Task: Create a new event for a project debrief meeting on the 9th at 11 AM to 11:30 AM.
Action: Mouse moved to (60, 90)
Screenshot: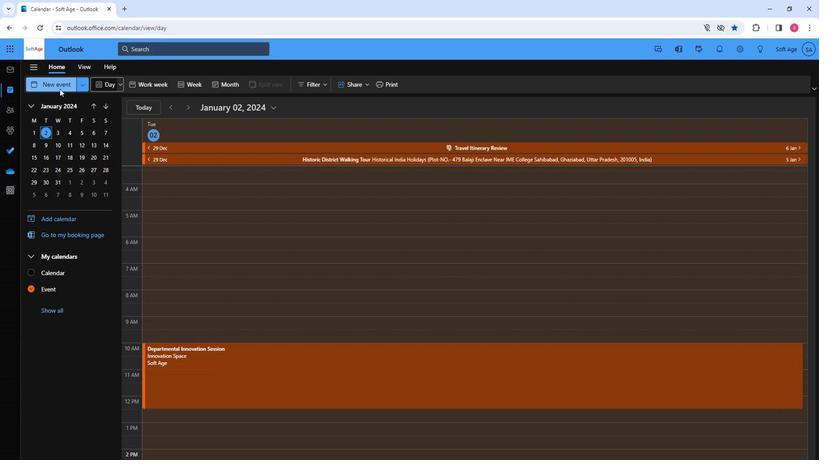 
Action: Mouse pressed left at (60, 90)
Screenshot: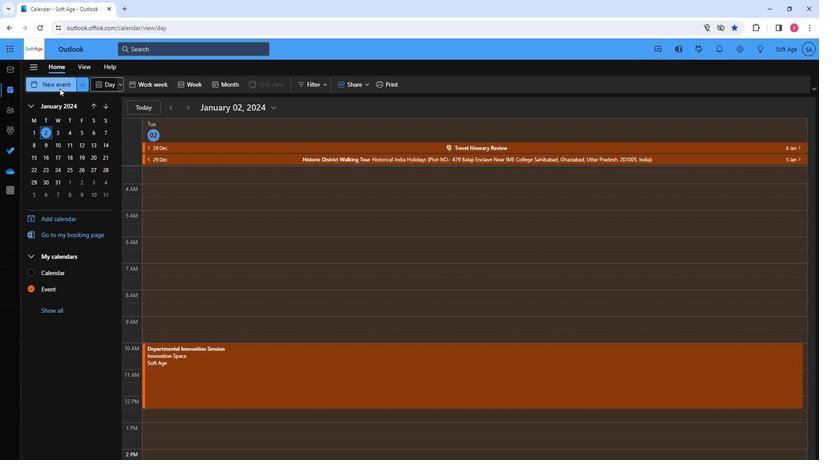 
Action: Mouse moved to (205, 135)
Screenshot: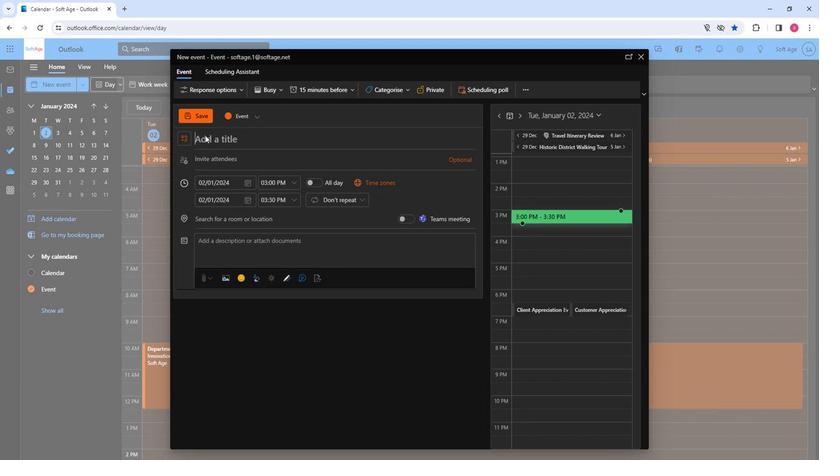 
Action: Mouse pressed left at (205, 135)
Screenshot: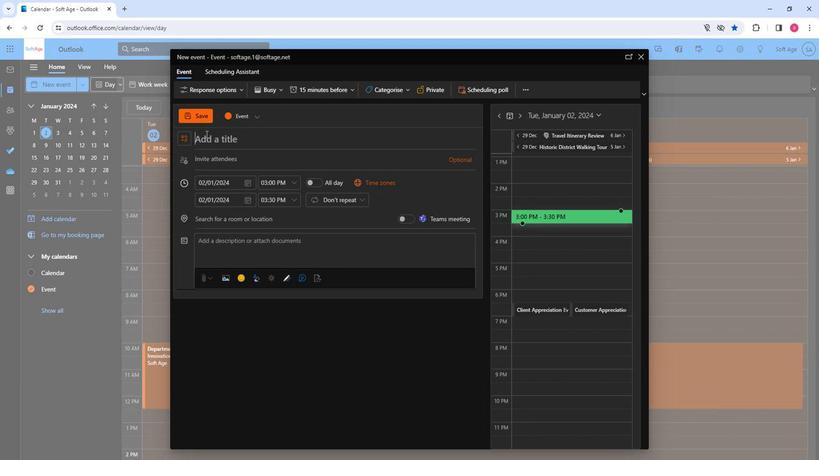 
Action: Mouse moved to (205, 137)
Screenshot: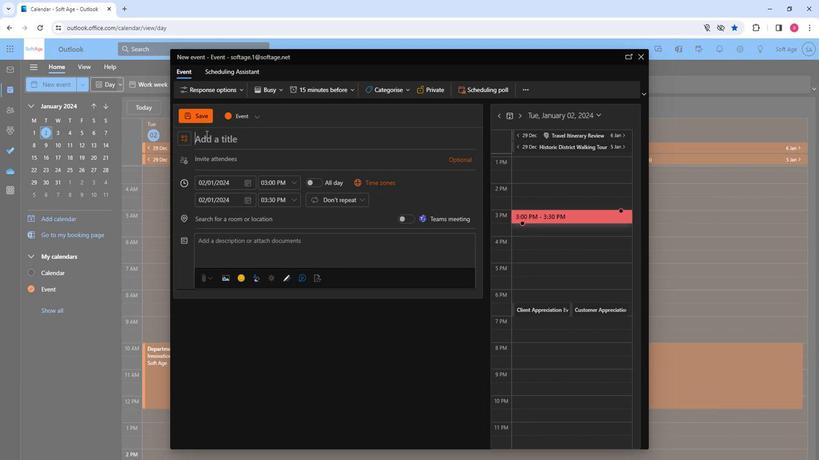
Action: Mouse pressed left at (205, 137)
Screenshot: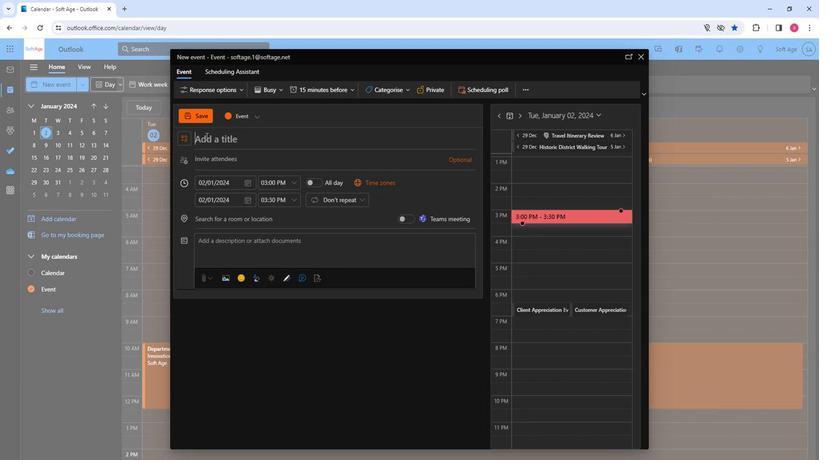 
Action: Key pressed <Key.shift>Project<Key.space><Key.shift><Key.shift><Key.shift><Key.shift><Key.shift><Key.shift><Key.shift><Key.shift><Key.shift><Key.shift><Key.shift><Key.shift><Key.shift><Key.shift><Key.shift><Key.shift><Key.shift><Key.shift><Key.shift><Key.shift><Key.shift><Key.shift><Key.shift><Key.shift><Key.shift>Debrief<Key.space><Key.shift><Key.shift><Key.shift><Key.shift><Key.shift><Key.shift><Key.shift><Key.shift><Key.shift><Key.shift><Key.shift><Key.shift><Key.shift><Key.shift><Key.shift><Key.shift><Key.shift><Key.shift><Key.shift>Meeting
Screenshot: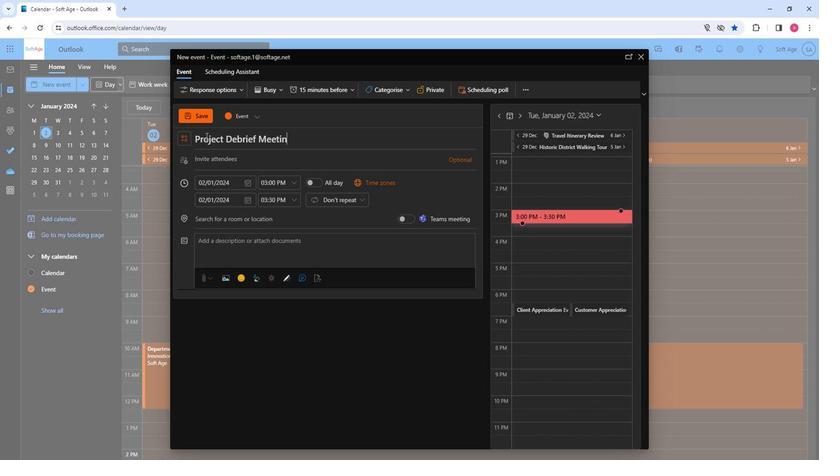 
Action: Mouse moved to (257, 159)
Screenshot: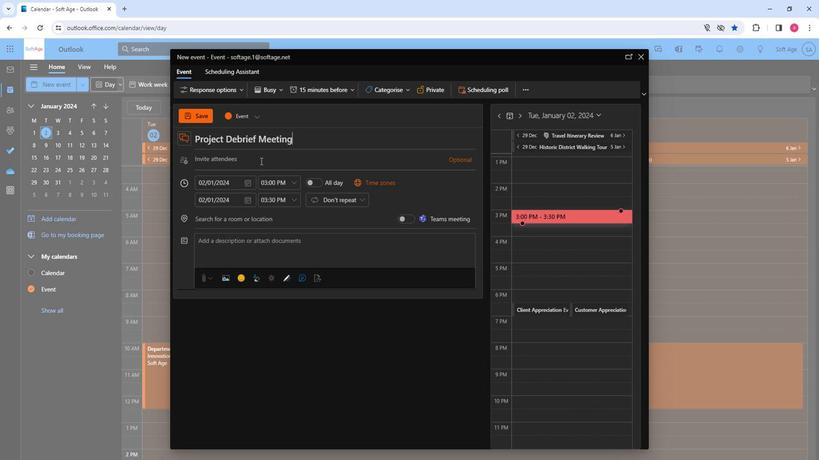
Action: Mouse pressed left at (257, 159)
Screenshot: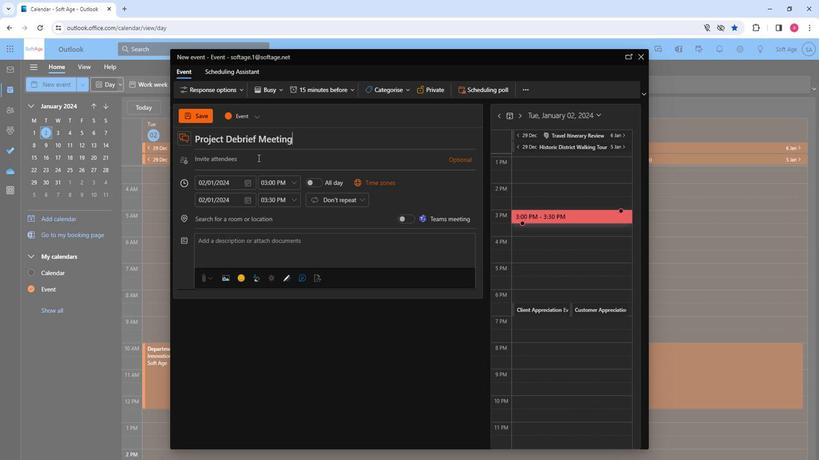 
Action: Mouse moved to (259, 159)
Screenshot: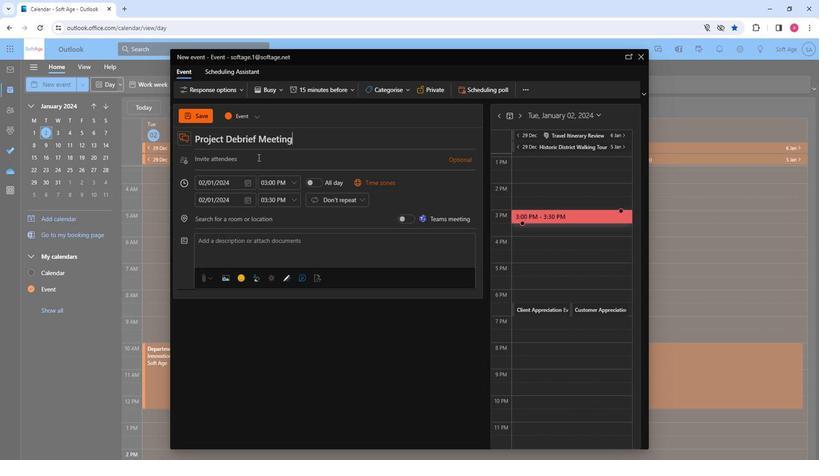 
Action: Key pressed so
Screenshot: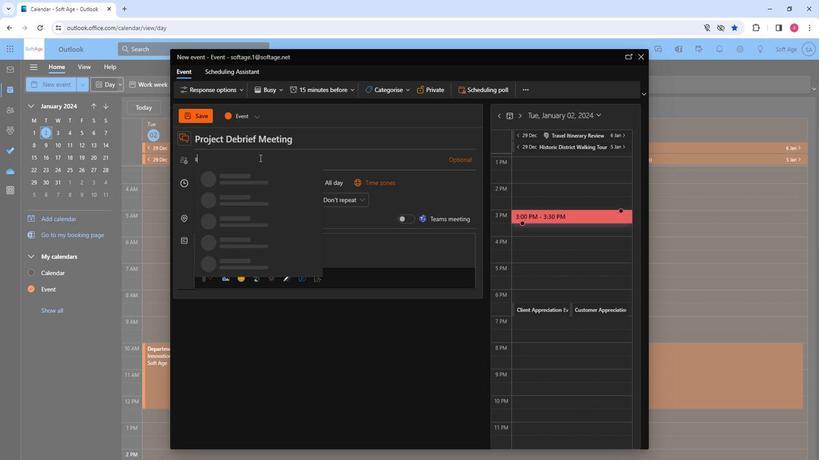
Action: Mouse moved to (260, 208)
Screenshot: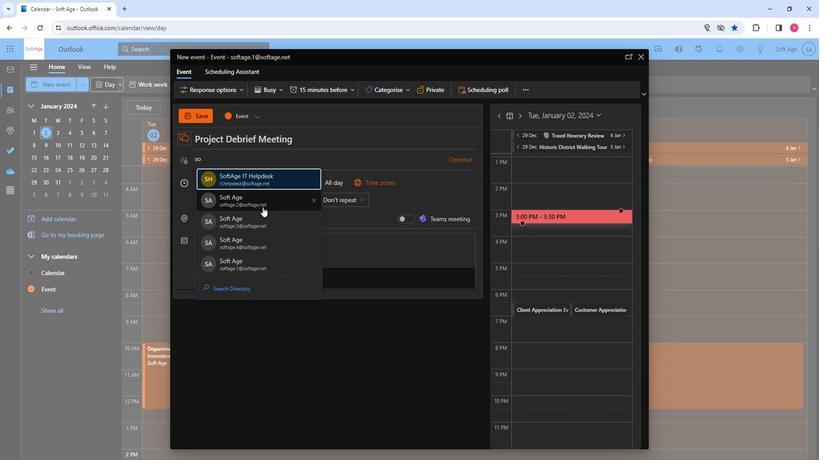 
Action: Mouse pressed left at (260, 208)
Screenshot: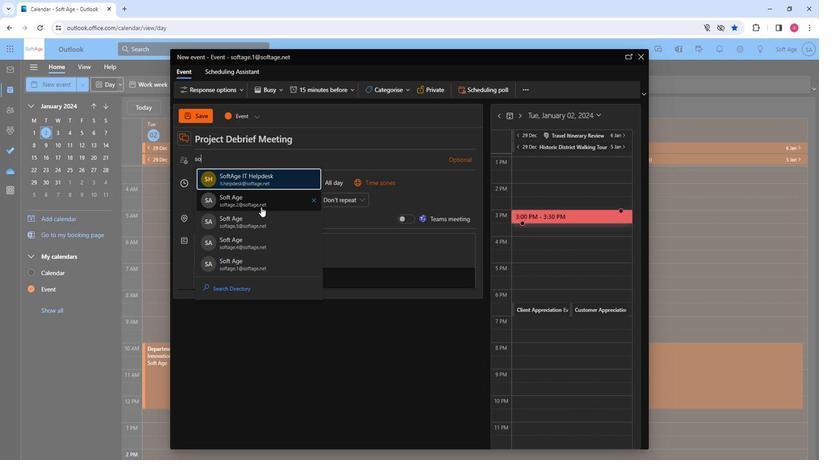 
Action: Mouse moved to (215, 216)
Screenshot: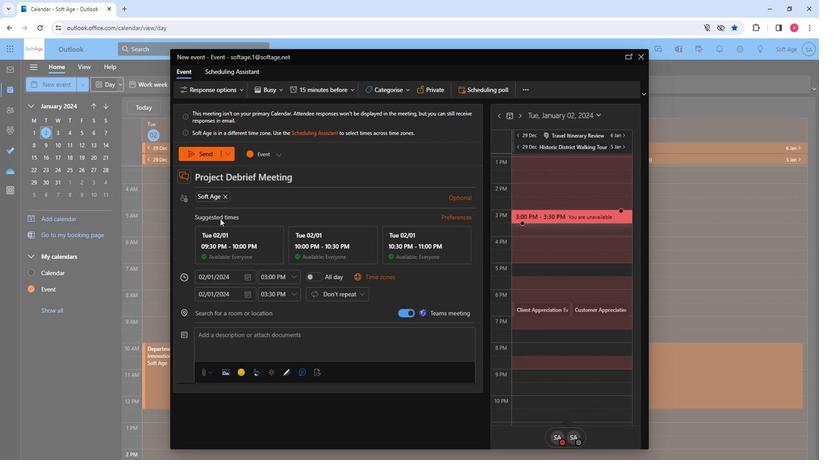 
Action: Key pressed so
Screenshot: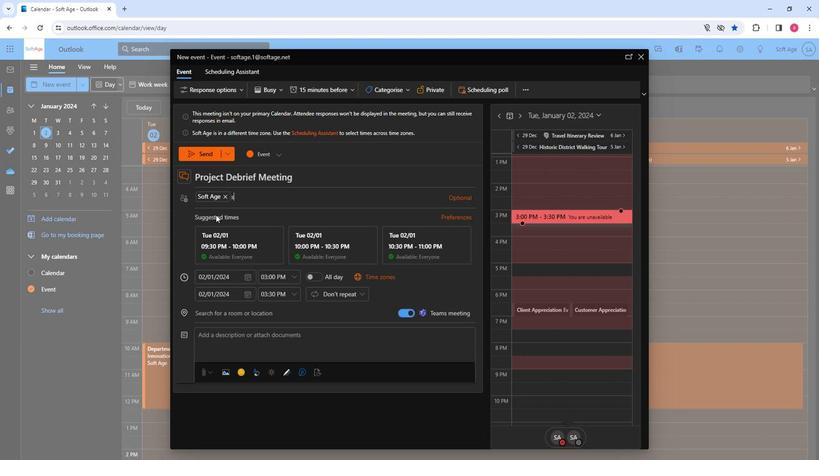 
Action: Mouse moved to (266, 275)
Screenshot: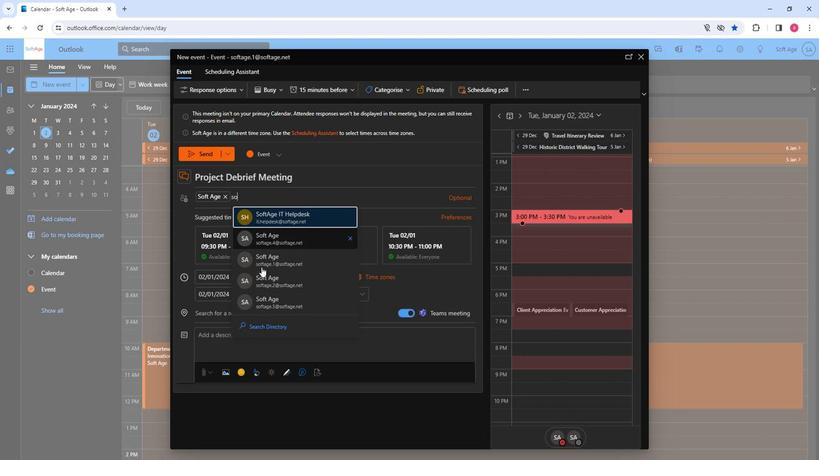 
Action: Mouse pressed left at (266, 275)
Screenshot: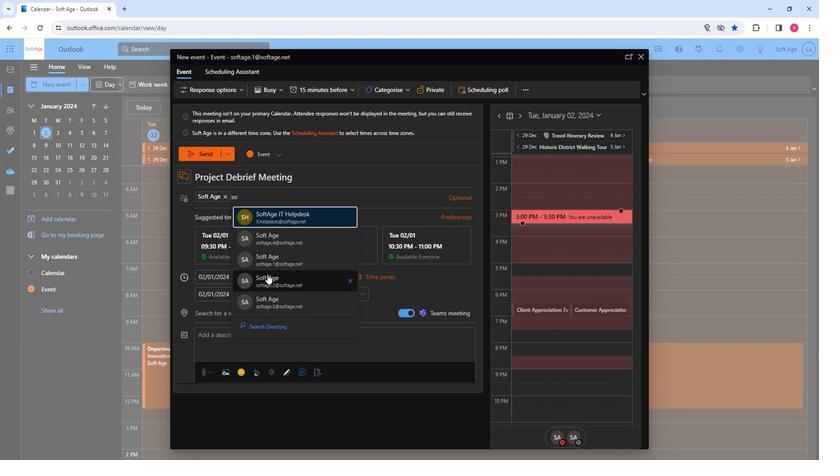 
Action: Key pressed so
Screenshot: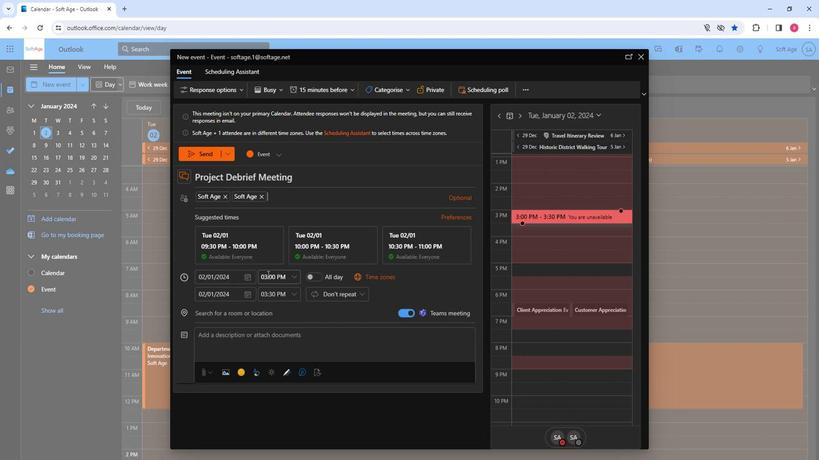 
Action: Mouse moved to (299, 304)
Screenshot: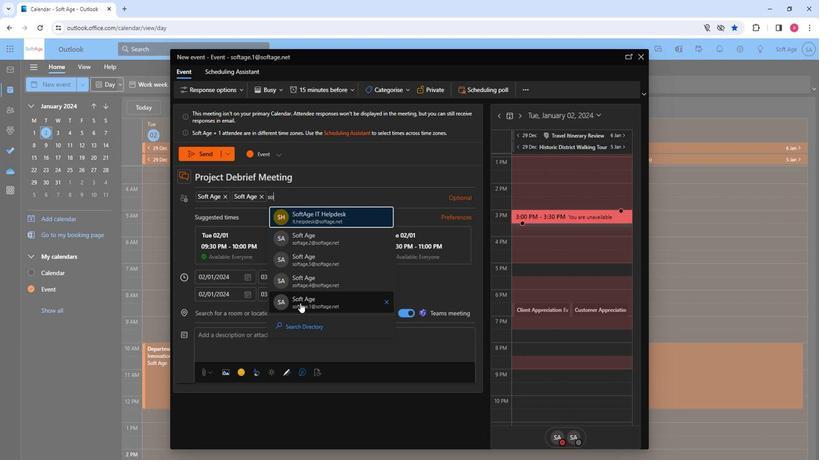 
Action: Mouse pressed left at (299, 304)
Screenshot: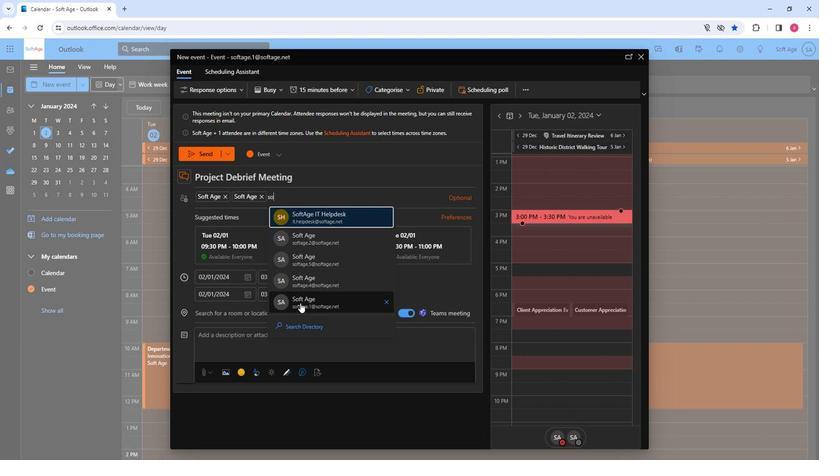 
Action: Mouse moved to (249, 279)
Screenshot: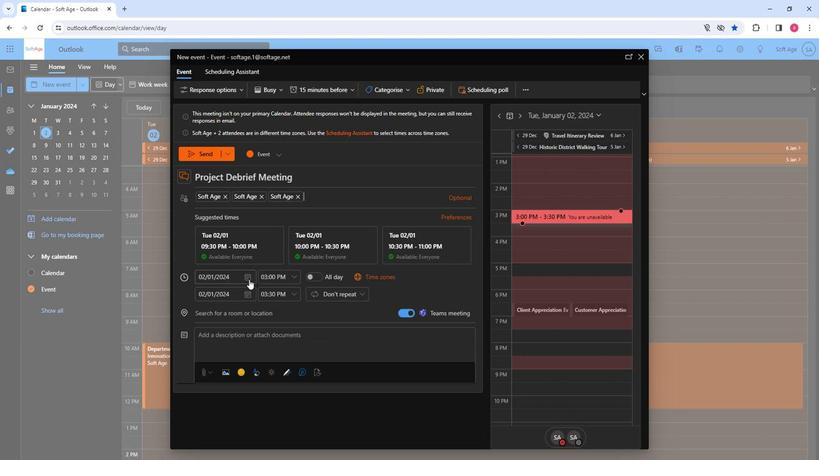 
Action: Mouse pressed left at (249, 279)
Screenshot: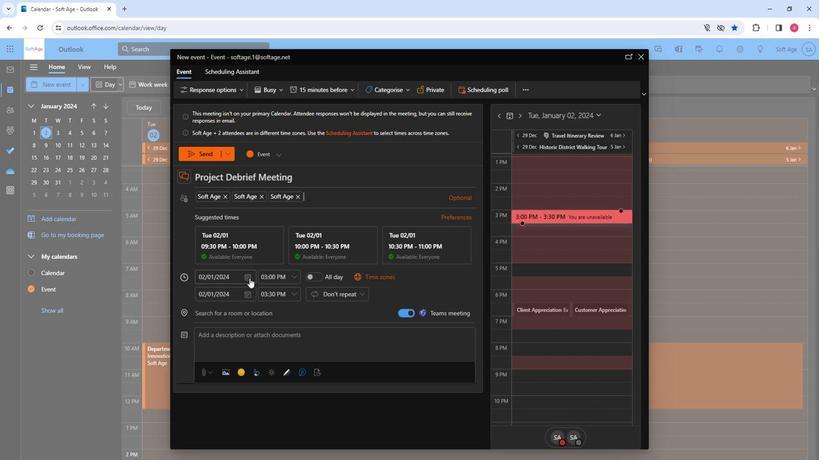 
Action: Mouse moved to (218, 336)
Screenshot: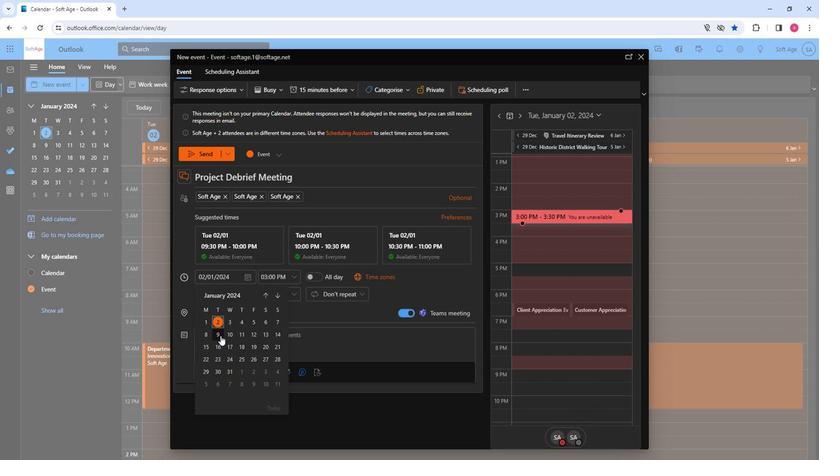
Action: Mouse pressed left at (218, 336)
Screenshot: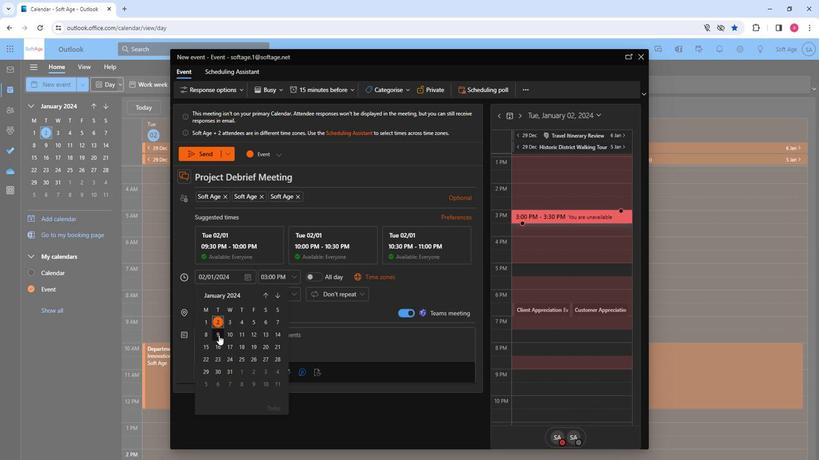 
Action: Mouse moved to (294, 274)
Screenshot: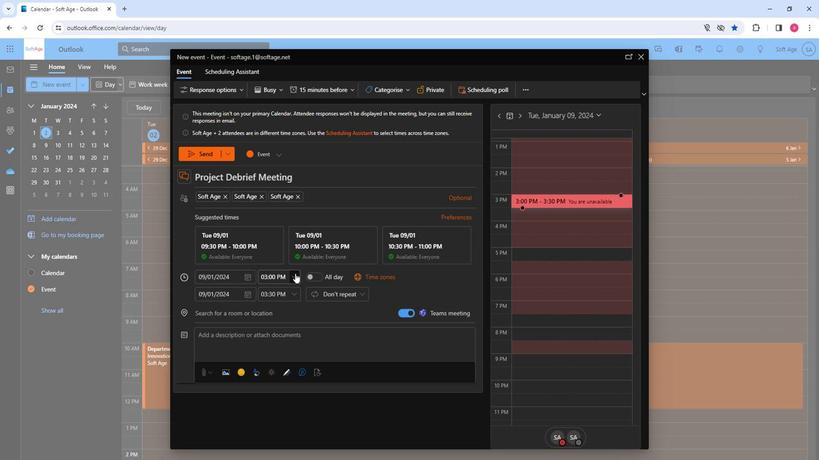 
Action: Mouse pressed left at (294, 274)
Screenshot: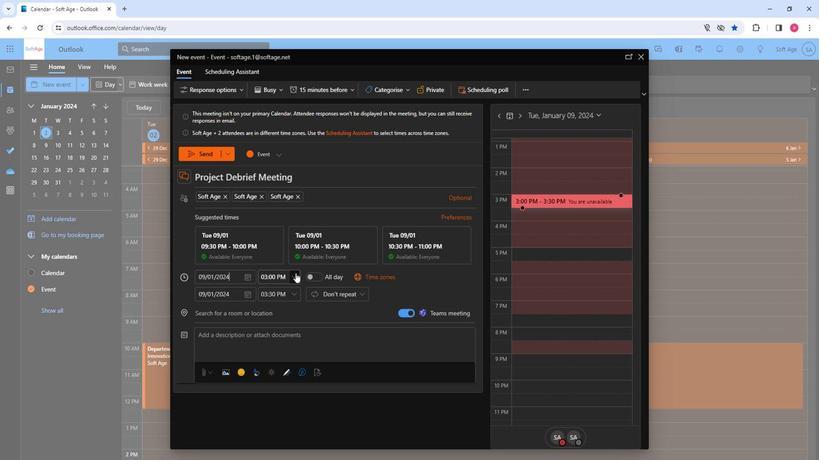 
Action: Mouse moved to (279, 317)
Screenshot: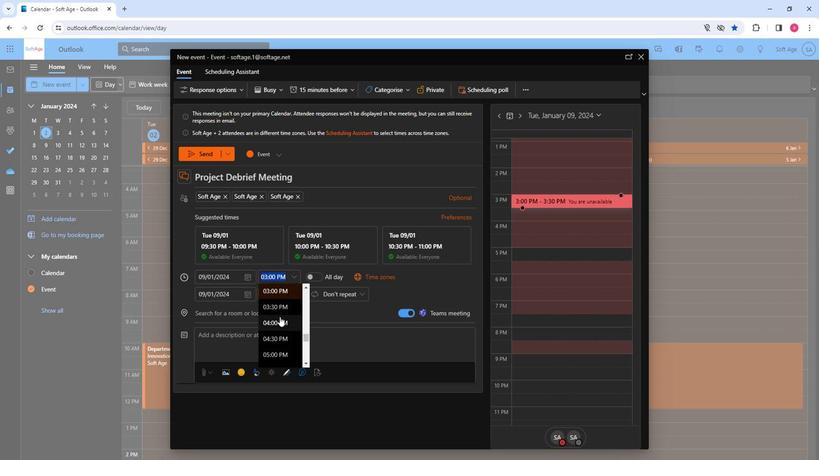 
Action: Mouse scrolled (279, 316) with delta (0, 0)
Screenshot: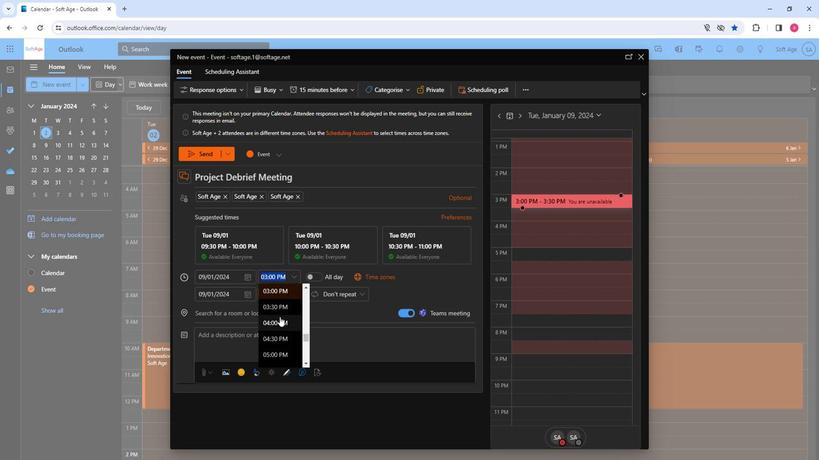 
Action: Mouse moved to (279, 320)
Screenshot: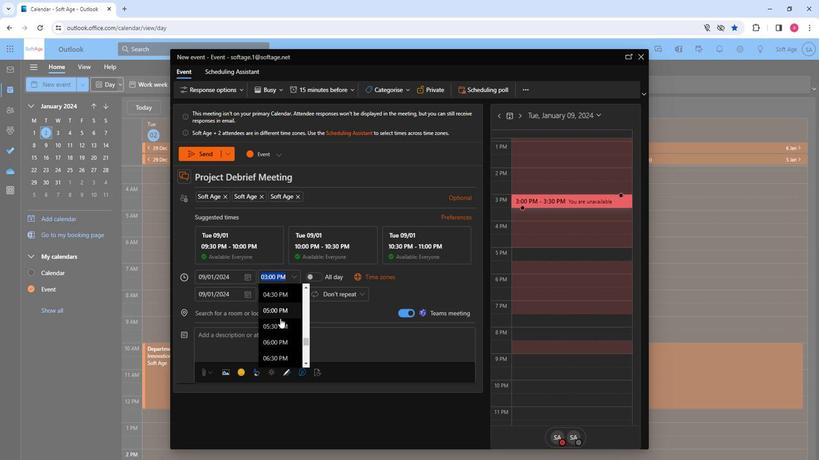 
Action: Mouse scrolled (279, 319) with delta (0, 0)
Screenshot: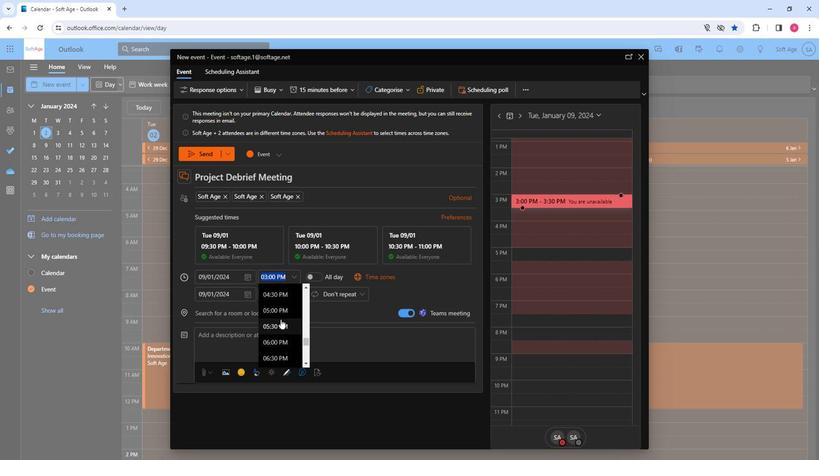 
Action: Mouse moved to (279, 323)
Screenshot: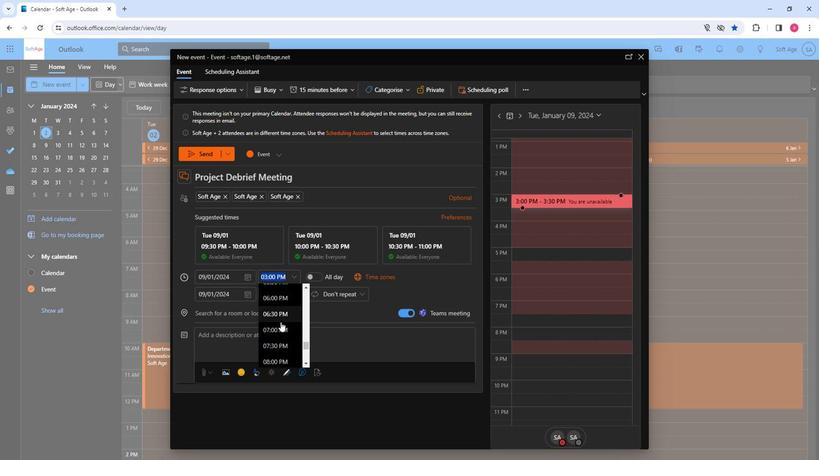
Action: Mouse scrolled (279, 323) with delta (0, 0)
Screenshot: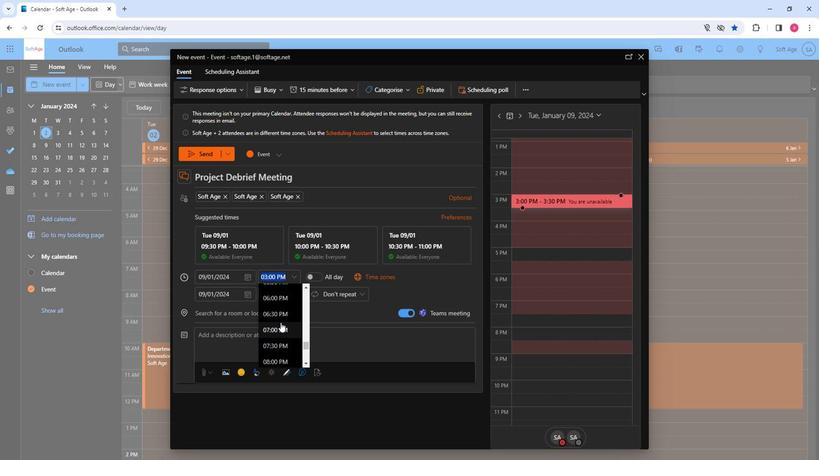 
Action: Mouse moved to (281, 325)
Screenshot: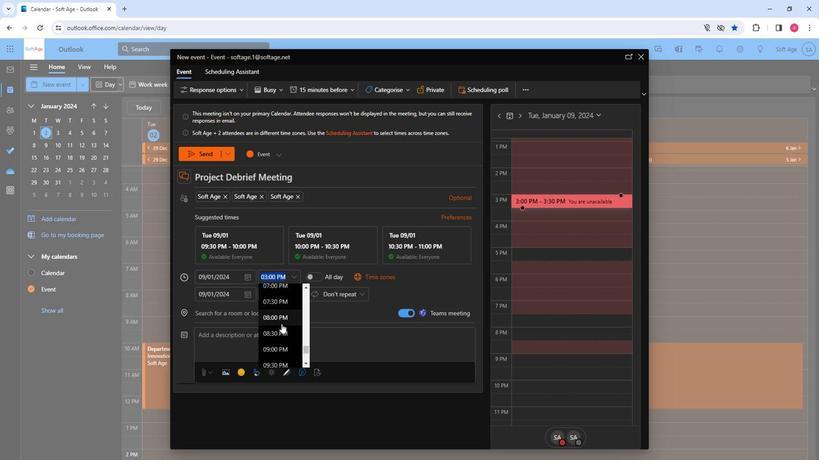 
Action: Mouse scrolled (281, 324) with delta (0, 0)
Screenshot: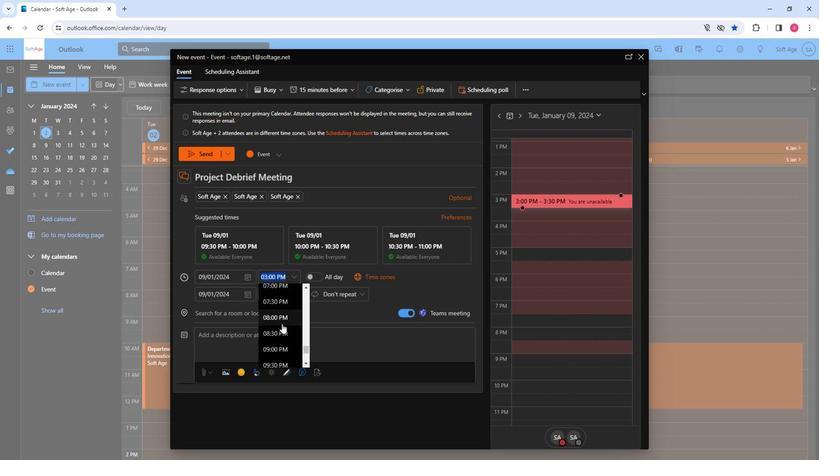 
Action: Mouse moved to (281, 330)
Screenshot: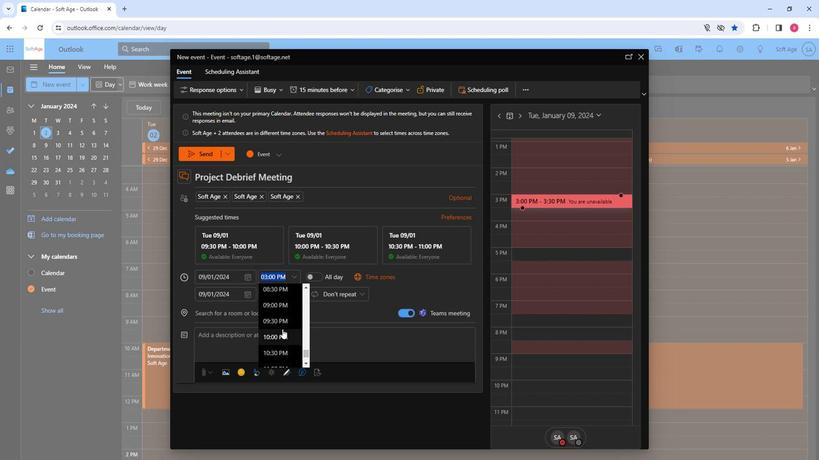 
Action: Mouse scrolled (281, 330) with delta (0, 0)
Screenshot: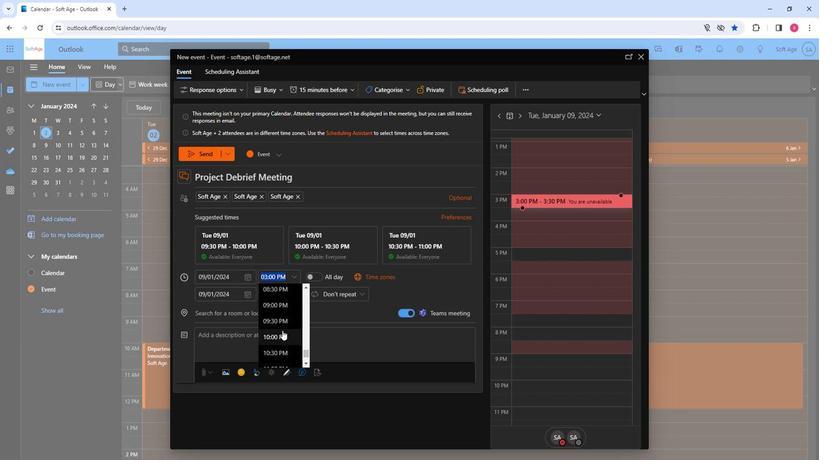 
Action: Mouse moved to (281, 330)
Screenshot: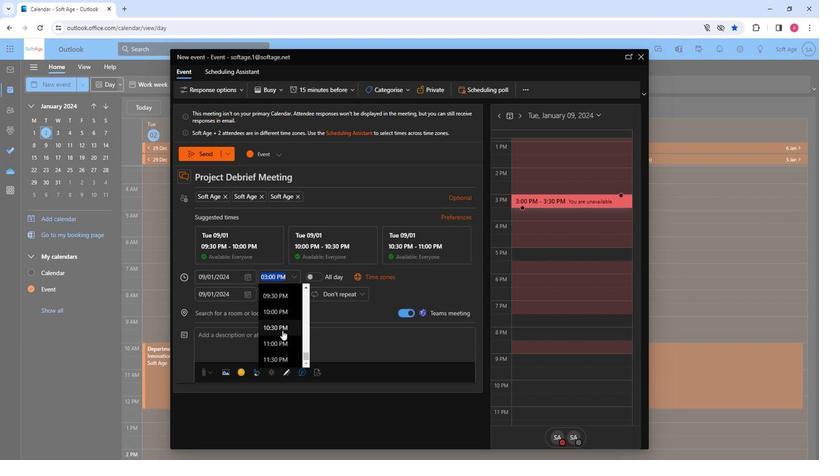 
Action: Mouse scrolled (281, 331) with delta (0, 0)
Screenshot: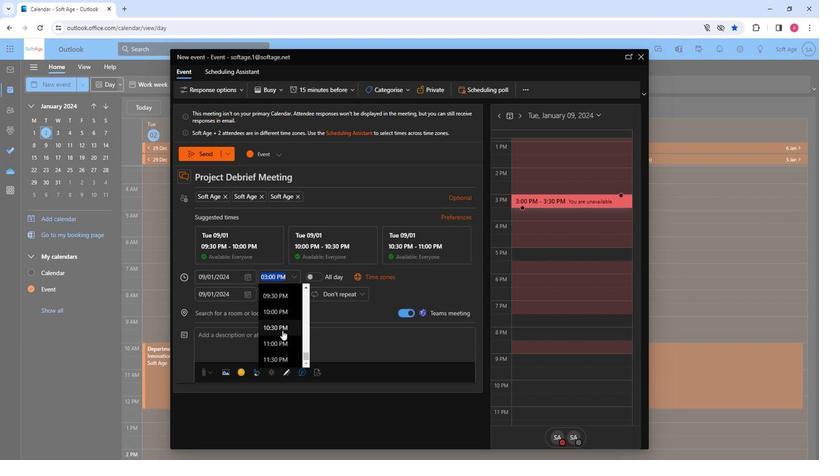 
Action: Mouse scrolled (281, 331) with delta (0, 0)
Screenshot: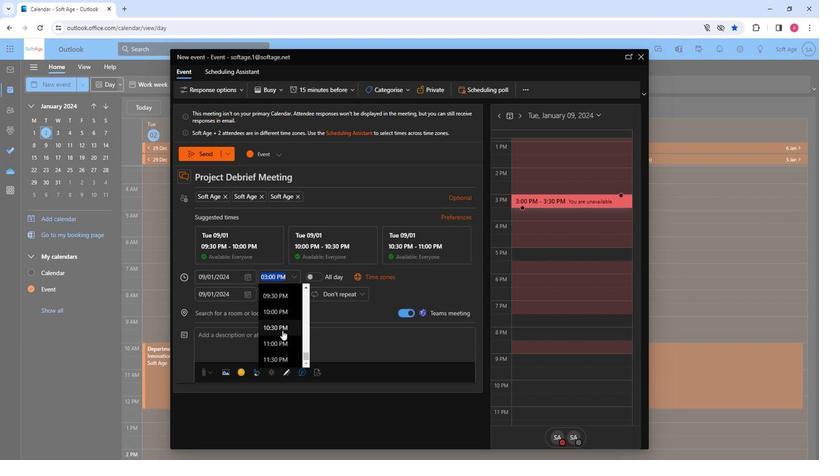 
Action: Mouse scrolled (281, 331) with delta (0, 0)
Screenshot: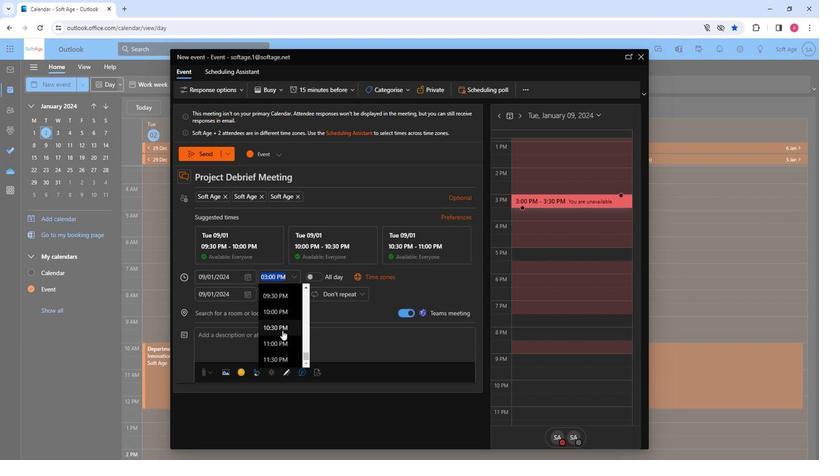 
Action: Mouse scrolled (281, 331) with delta (0, 0)
Screenshot: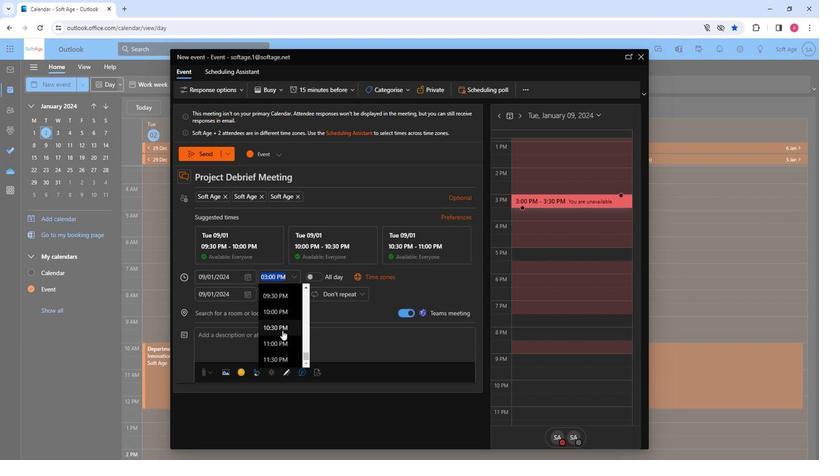 
Action: Mouse scrolled (281, 331) with delta (0, 0)
Screenshot: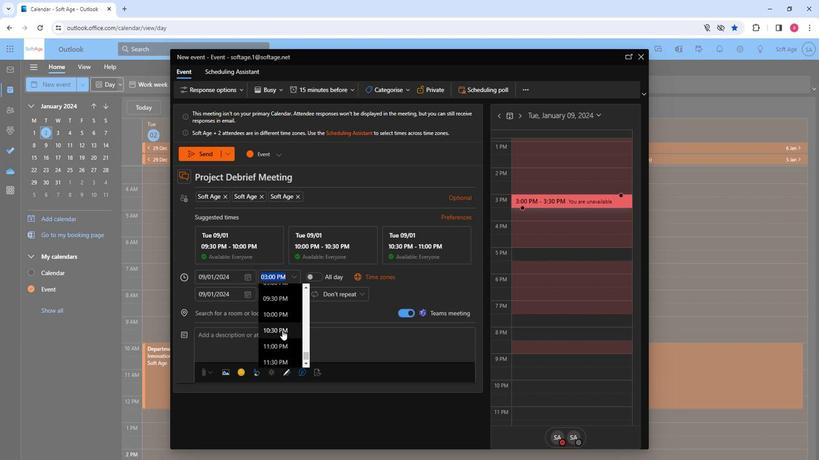 
Action: Mouse moved to (282, 328)
Screenshot: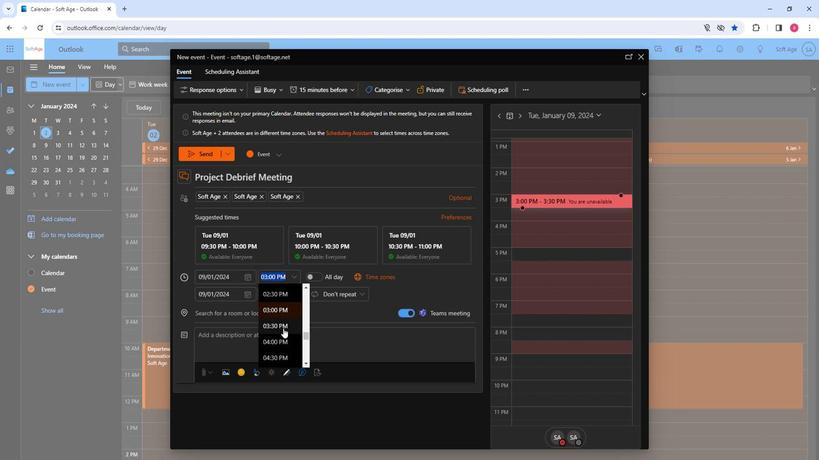 
Action: Mouse scrolled (282, 329) with delta (0, 0)
Screenshot: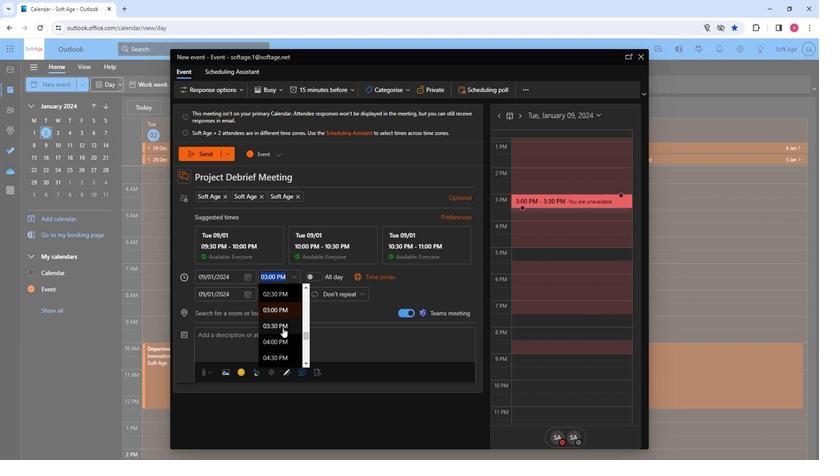 
Action: Mouse scrolled (282, 329) with delta (0, 0)
Screenshot: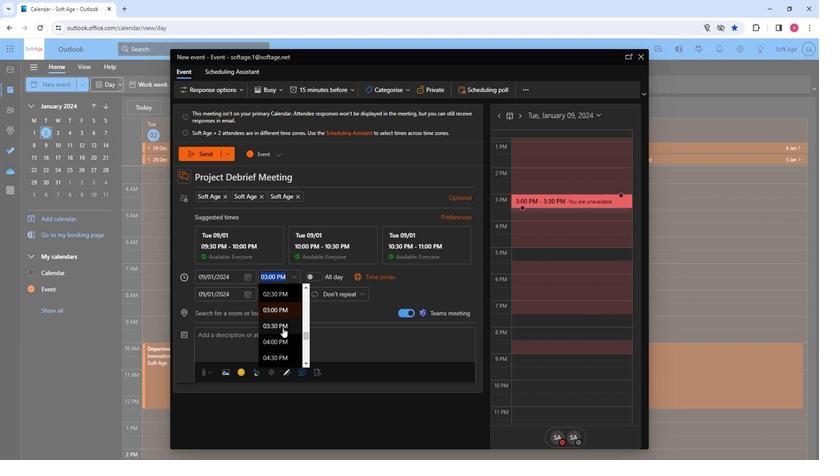 
Action: Mouse scrolled (282, 329) with delta (0, 0)
Screenshot: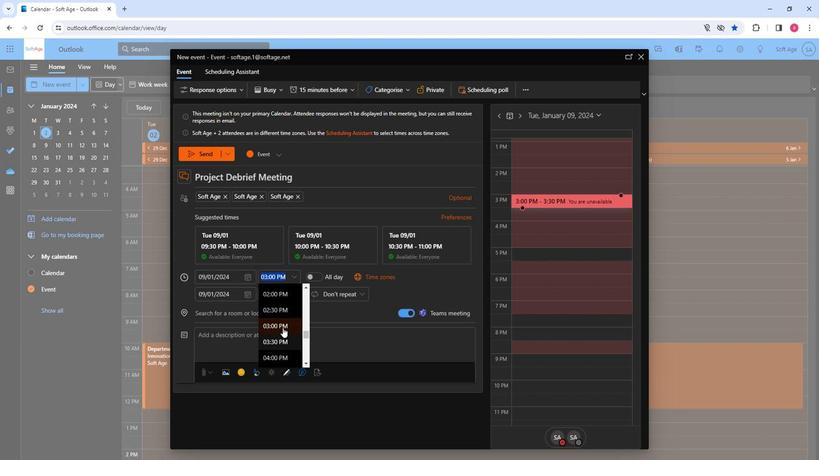 
Action: Mouse moved to (279, 316)
Screenshot: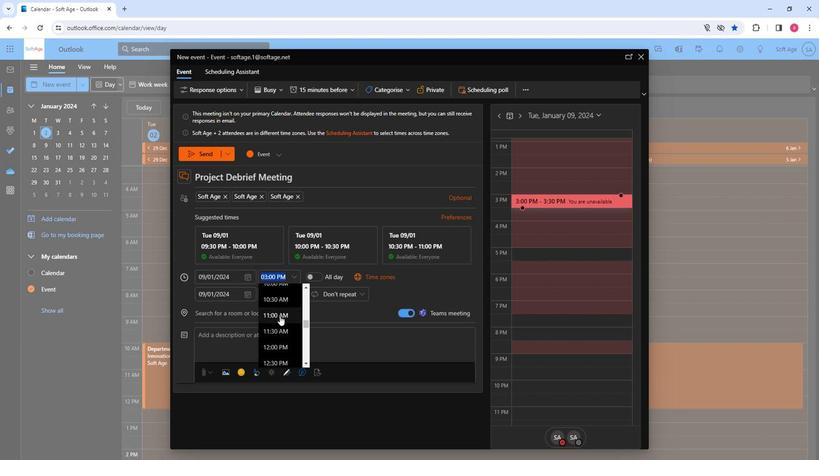 
Action: Mouse pressed left at (279, 316)
Screenshot: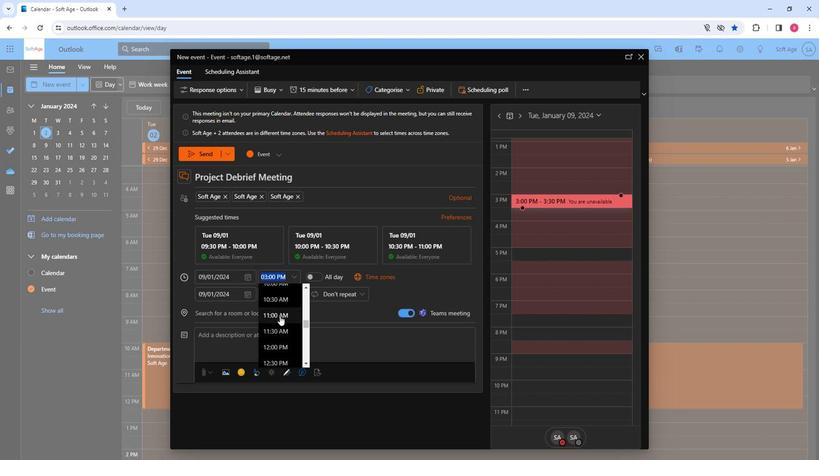 
Action: Mouse moved to (223, 316)
Screenshot: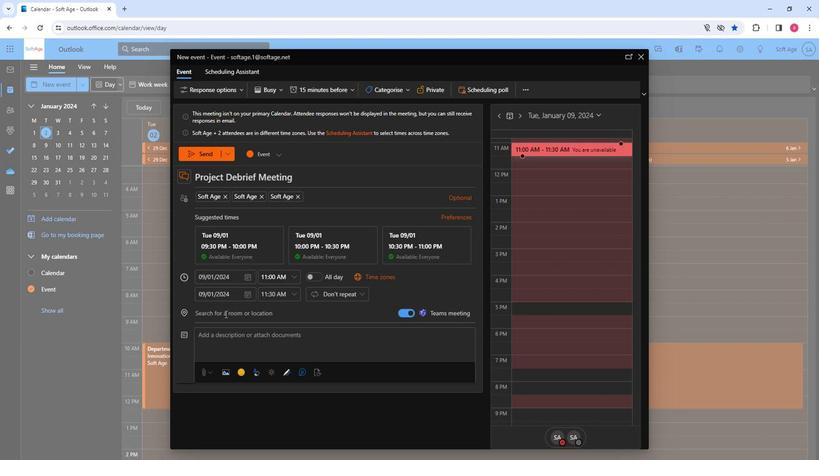 
Action: Mouse pressed left at (223, 316)
Screenshot: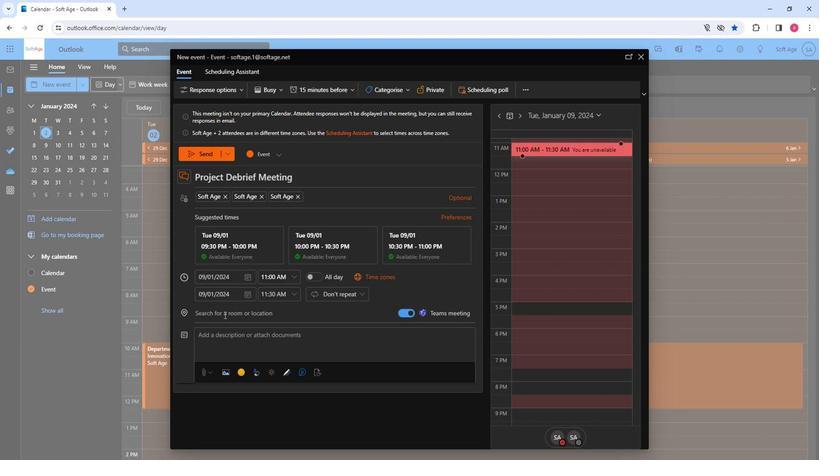 
Action: Key pressed so<Key.backspace><Key.backspace>pr
Screenshot: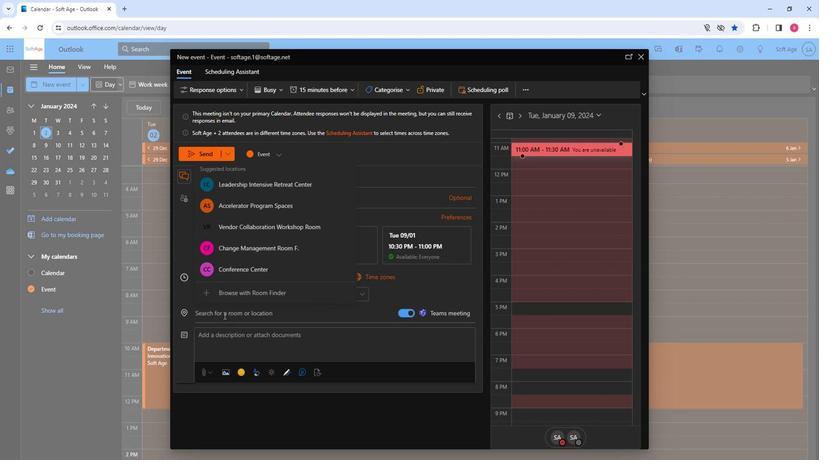 
Action: Mouse moved to (229, 316)
Screenshot: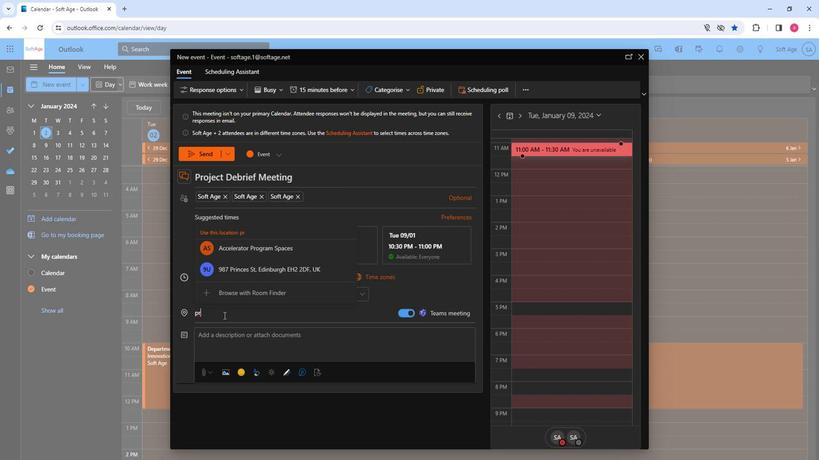 
Action: Key pressed <Key.backspace><Key.backspace>meeting
Screenshot: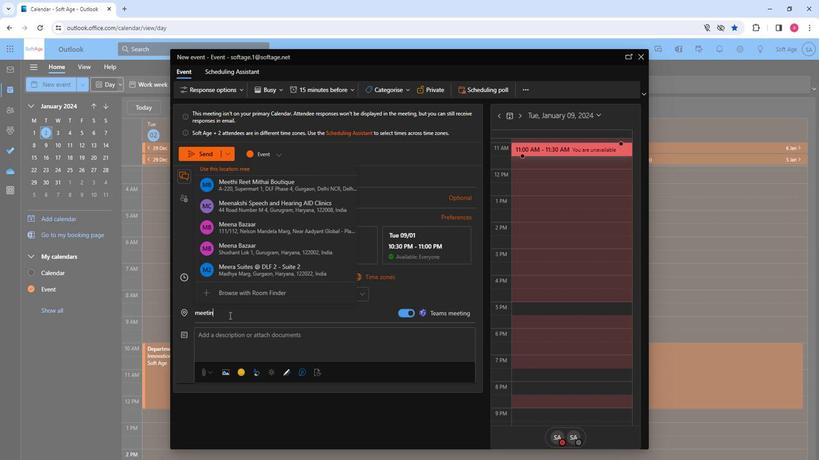
Action: Mouse moved to (258, 185)
Screenshot: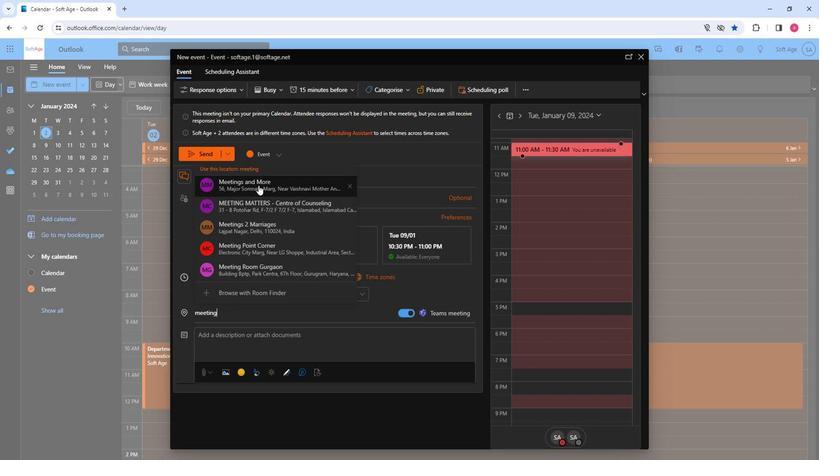 
Action: Mouse pressed left at (258, 185)
Screenshot: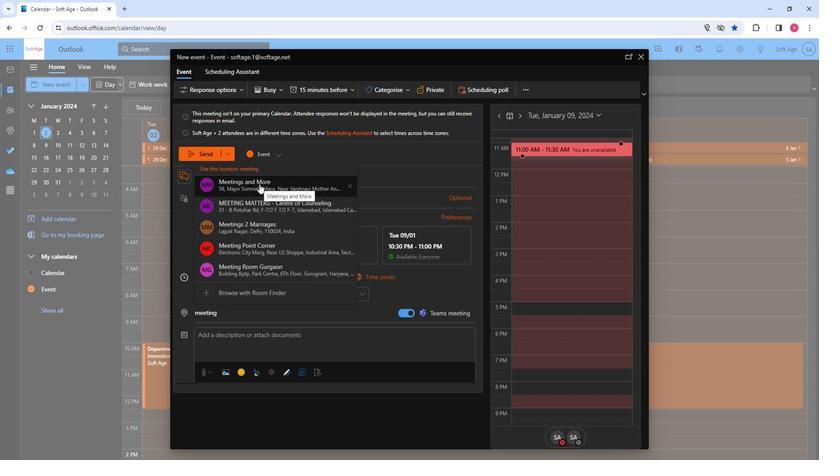 
Action: Mouse moved to (213, 341)
Screenshot: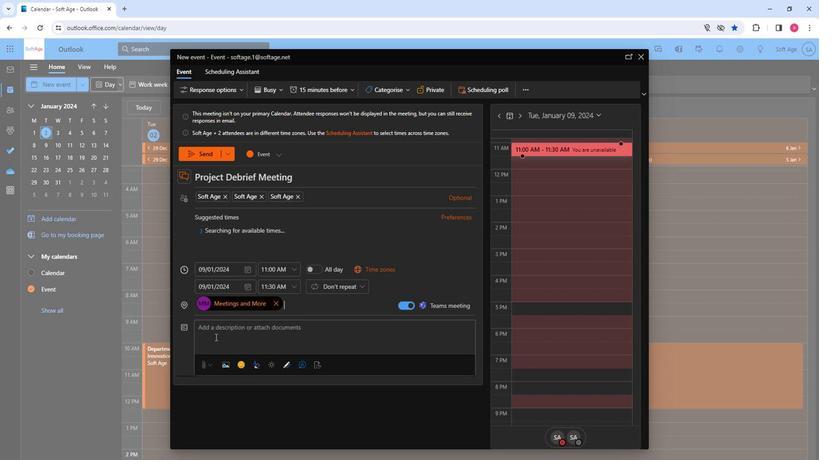 
Action: Mouse pressed left at (213, 341)
Screenshot: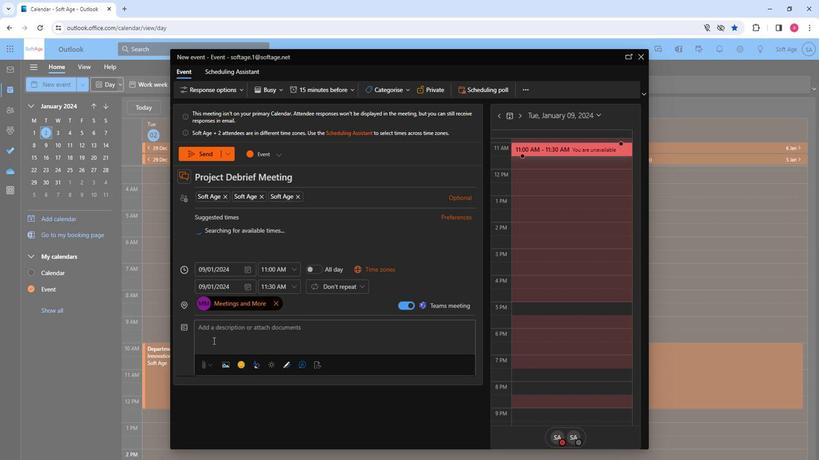 
Action: Key pressed <Key.shift>Reflect<Key.space>and<Key.space>refine<Key.shift>!<Key.space><Key.shift>Join<Key.space>our<Key.space>project<Key.space>debrief<Key.space>meeting.<Key.space><Key.shift>Evaluate<Key.space>successses,<Key.space>challenges<Key.space><Key.backspace>,<Key.space>and<Key.space>lessons<Key.space>learned.<Key.space><Key.shift>Collaborate<Key.space>on<Key.space>improvement<Key.space>and<Key.space>celebrate<Key.space>achievements<Key.space>as<Key.space>we<Key.space>pave<Key.space>the<Key.space>way<Key.space>forward
Screenshot: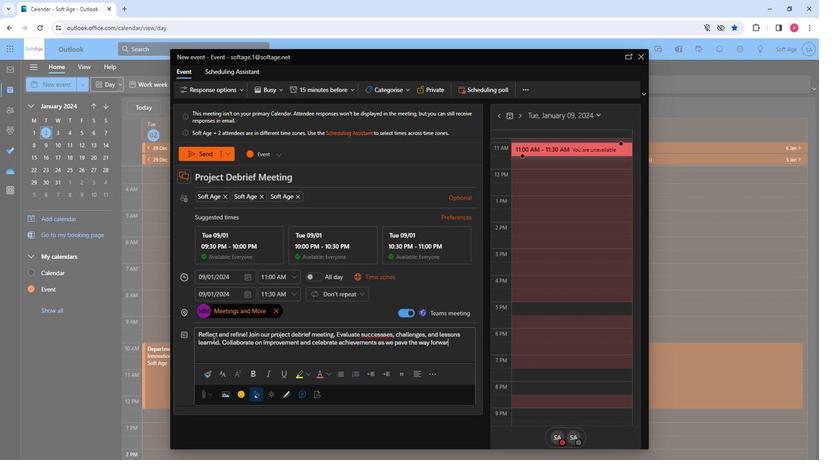
Action: Mouse moved to (213, 341)
Screenshot: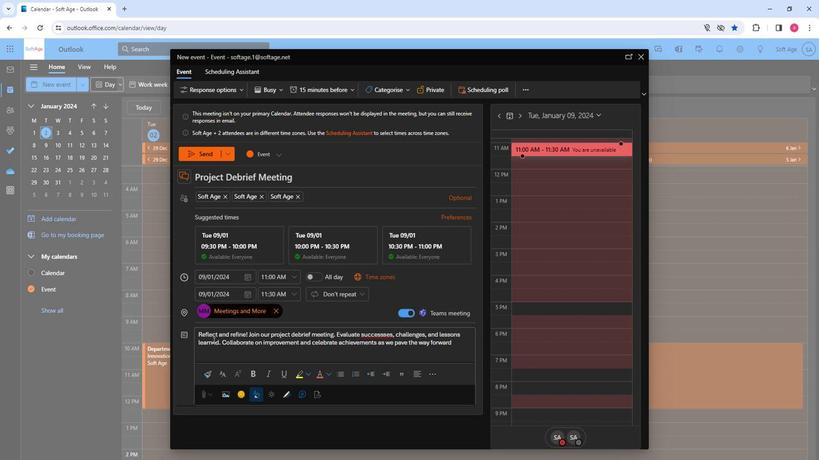 
Action: Key pressed .
Screenshot: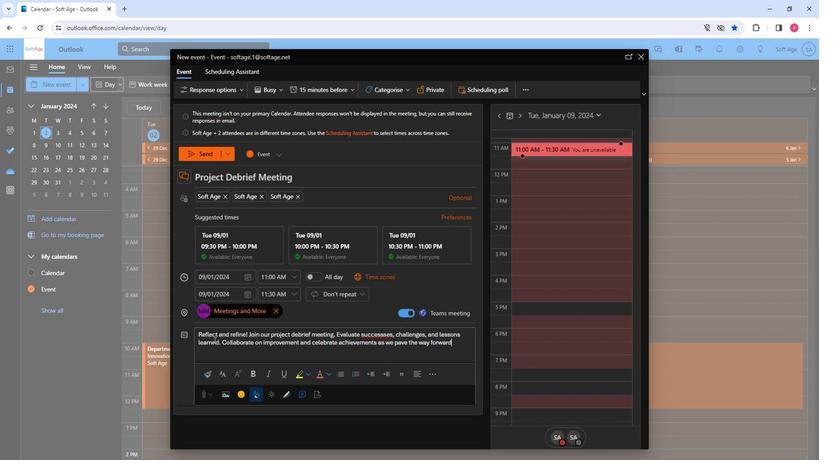 
Action: Mouse moved to (260, 339)
Screenshot: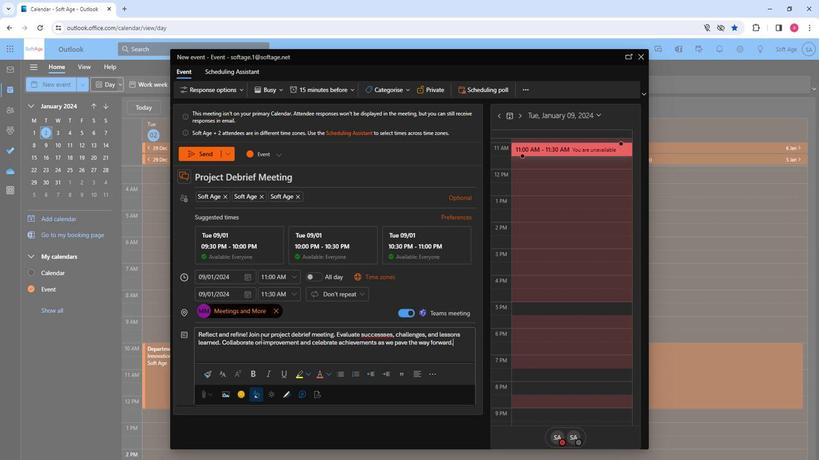 
Action: Mouse pressed left at (260, 339)
Screenshot: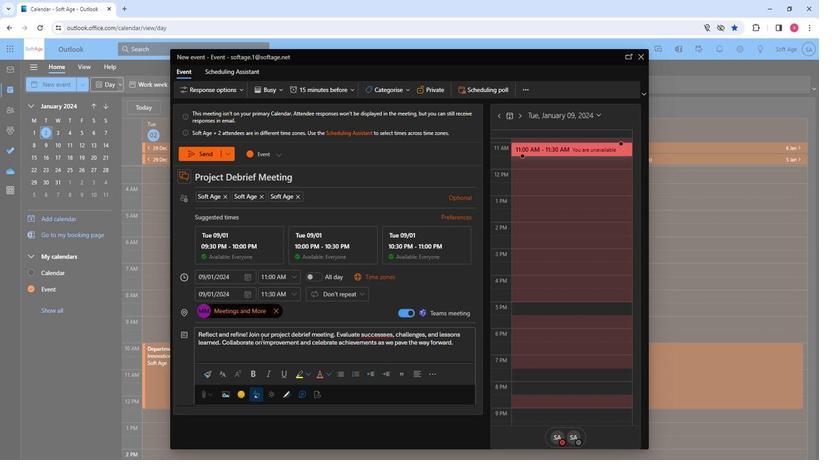 
Action: Mouse pressed left at (260, 339)
Screenshot: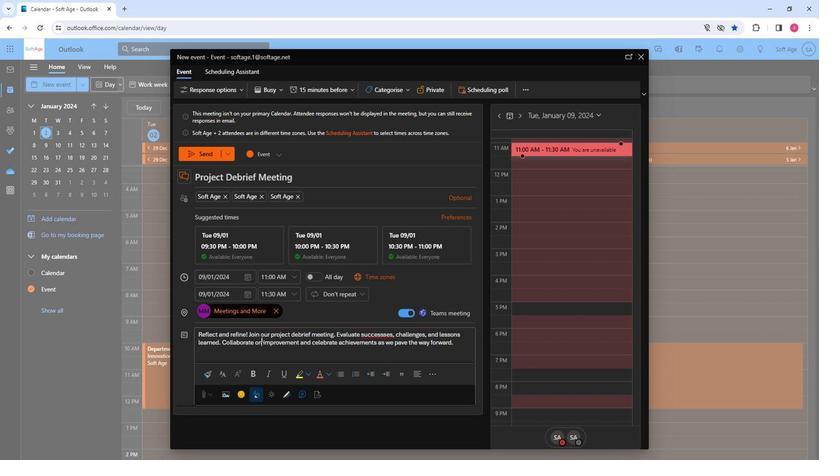 
Action: Mouse pressed left at (260, 339)
Screenshot: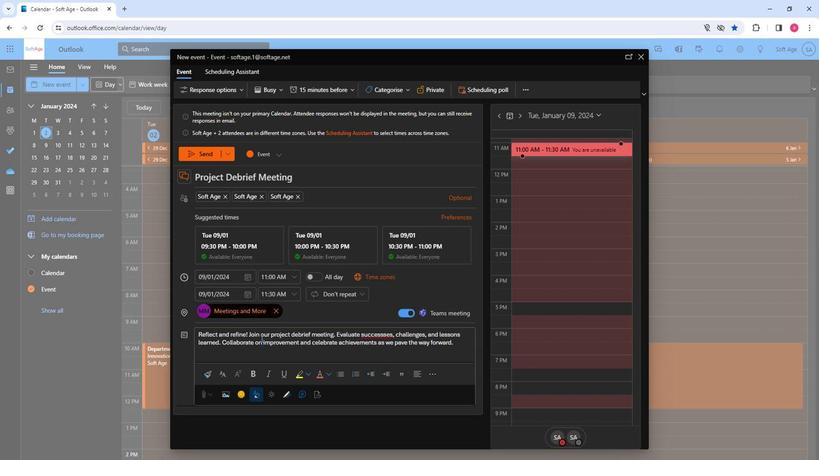 
Action: Mouse moved to (309, 321)
Screenshot: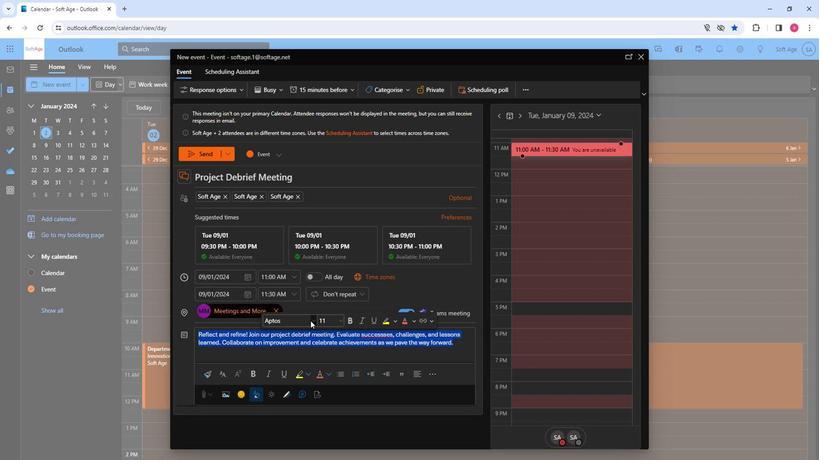 
Action: Mouse pressed left at (309, 321)
Screenshot: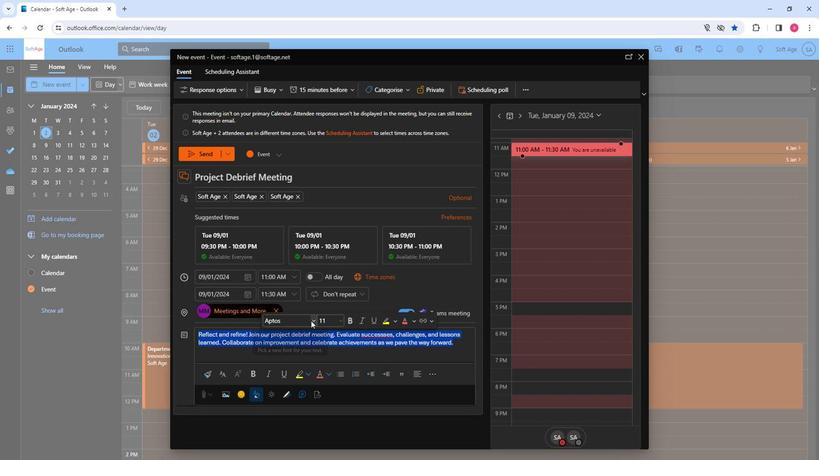 
Action: Mouse moved to (307, 275)
Screenshot: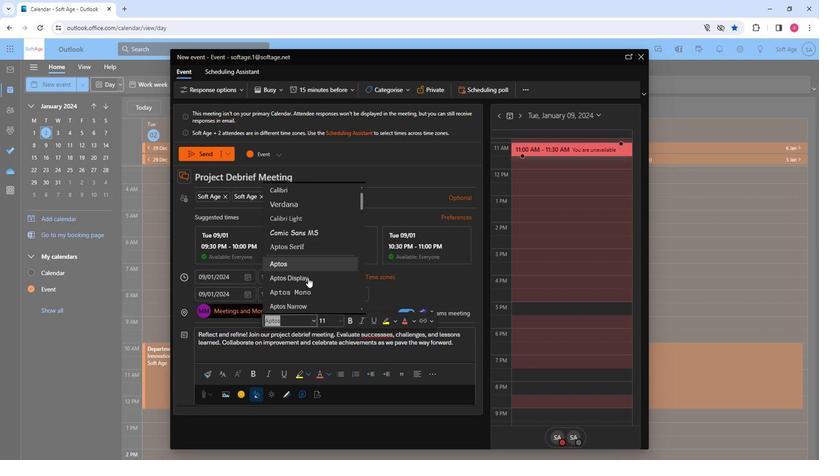 
Action: Mouse scrolled (307, 275) with delta (0, 0)
Screenshot: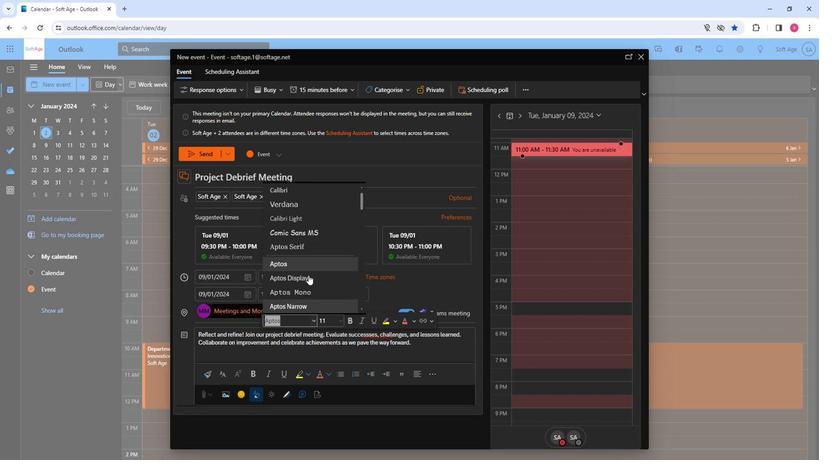 
Action: Mouse scrolled (307, 275) with delta (0, 0)
Screenshot: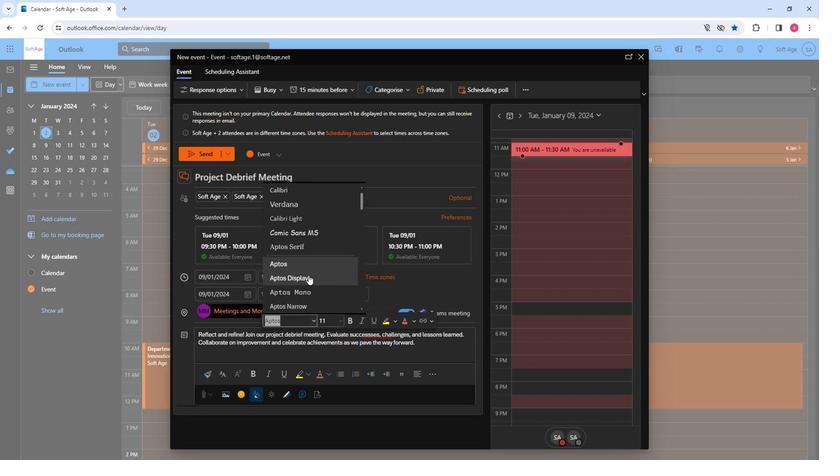 
Action: Mouse moved to (293, 266)
Screenshot: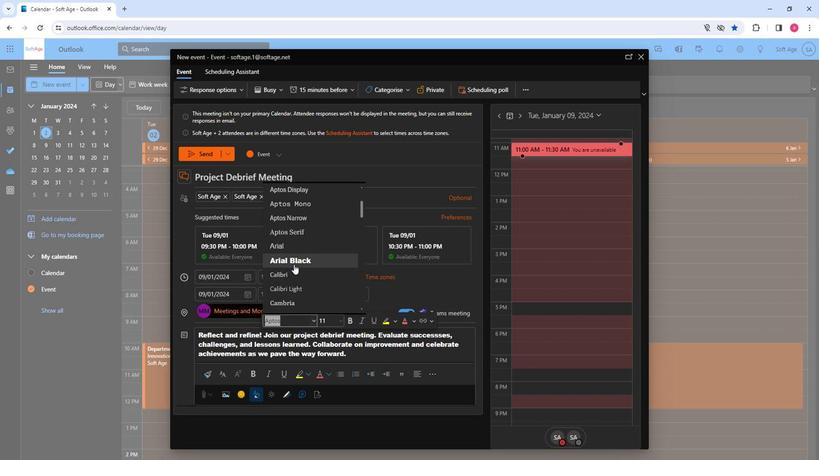 
Action: Mouse scrolled (293, 266) with delta (0, 0)
Screenshot: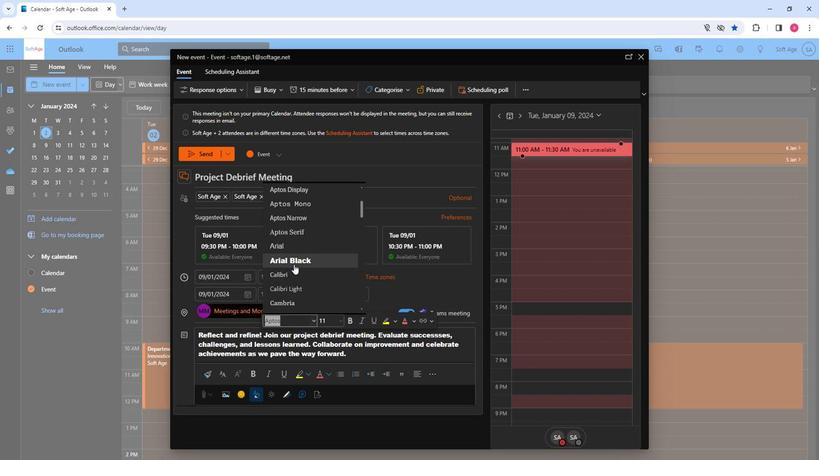 
Action: Mouse moved to (293, 268)
Screenshot: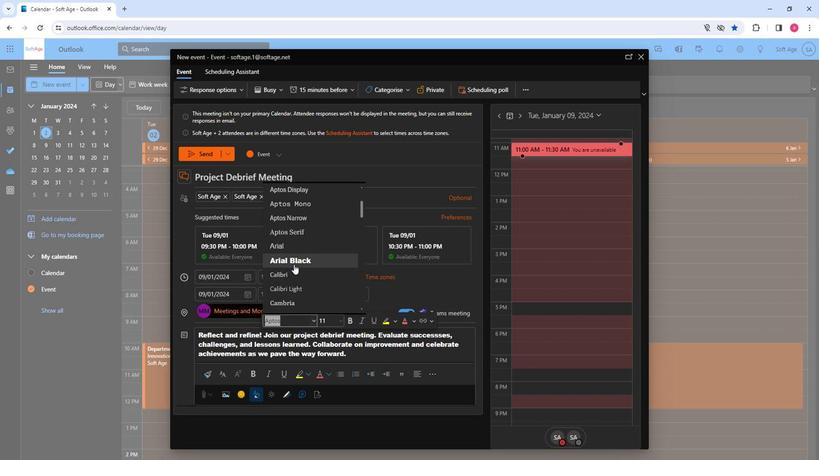 
Action: Mouse scrolled (293, 267) with delta (0, 0)
Screenshot: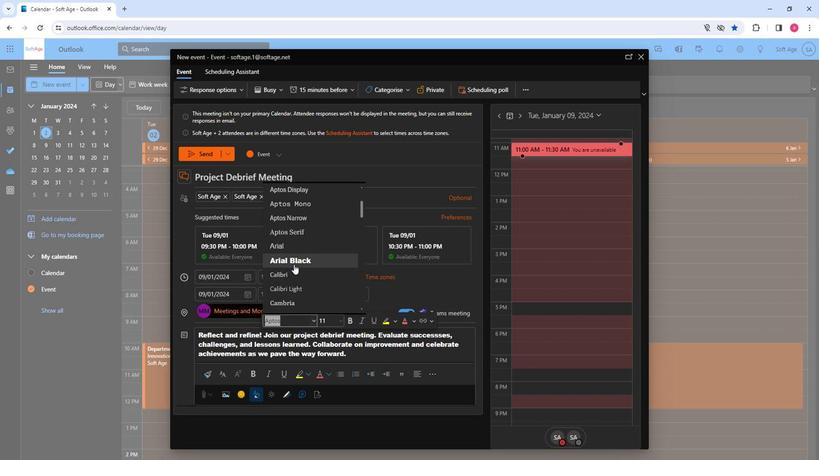 
Action: Mouse moved to (295, 268)
Screenshot: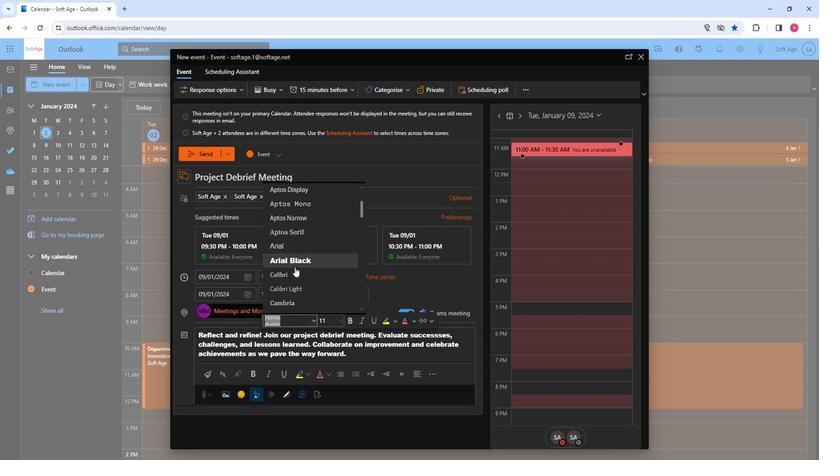 
Action: Mouse scrolled (295, 268) with delta (0, 0)
Screenshot: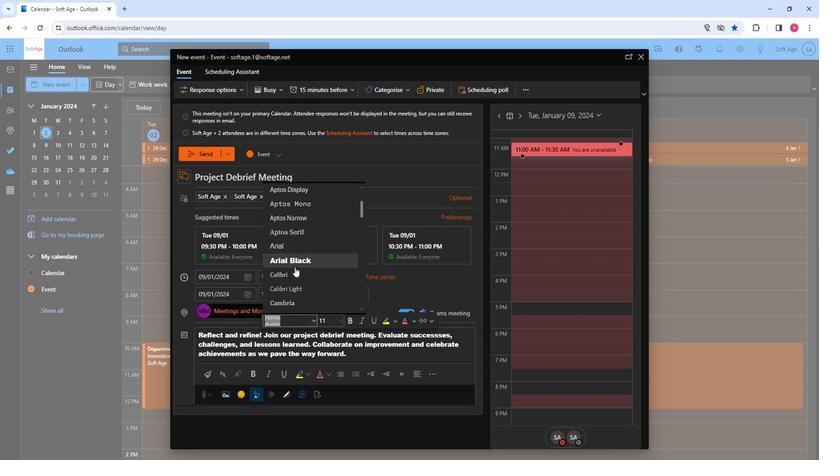 
Action: Mouse moved to (298, 268)
Screenshot: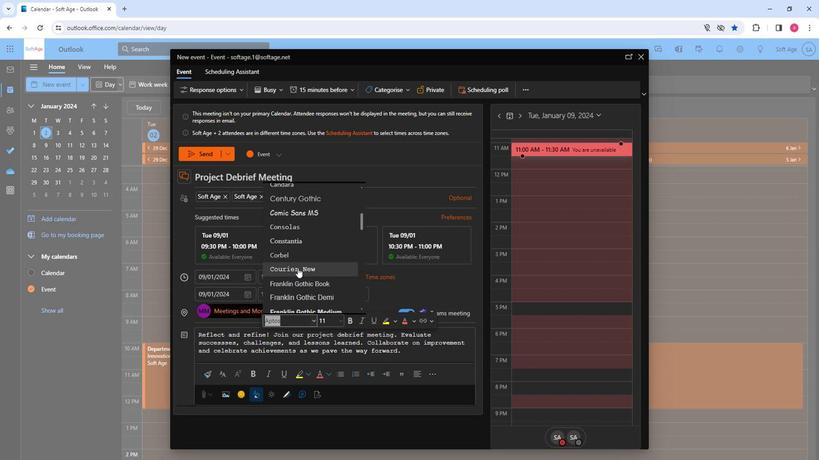 
Action: Mouse pressed left at (298, 268)
Screenshot: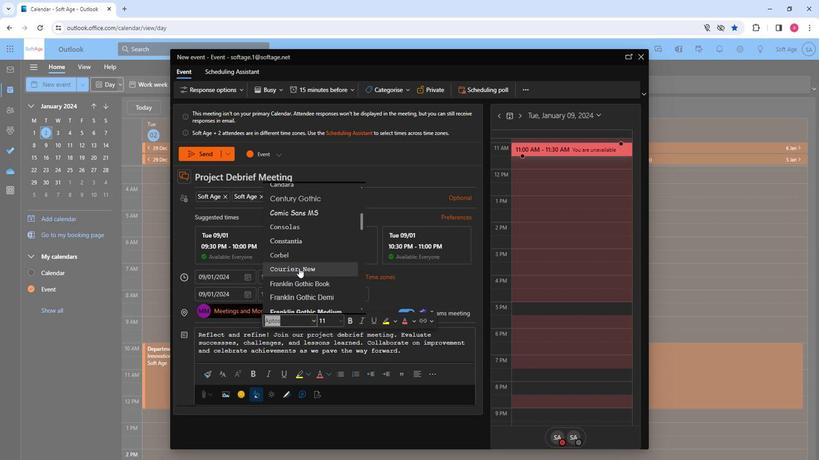 
Action: Mouse moved to (357, 325)
Screenshot: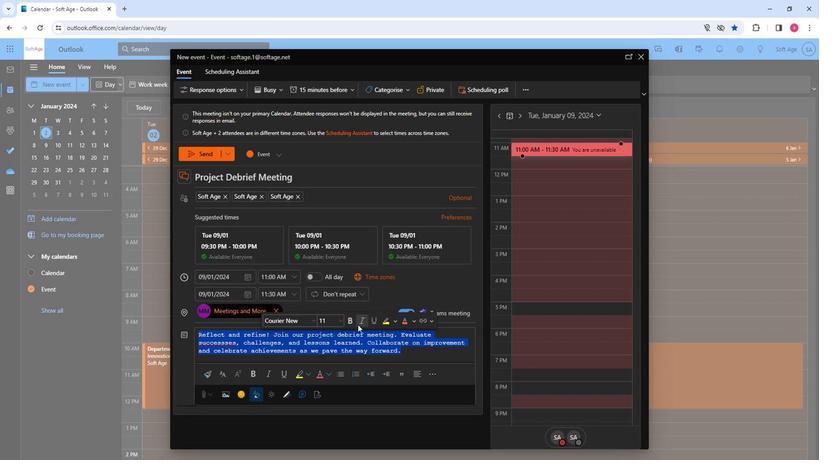 
Action: Mouse pressed left at (357, 325)
Screenshot: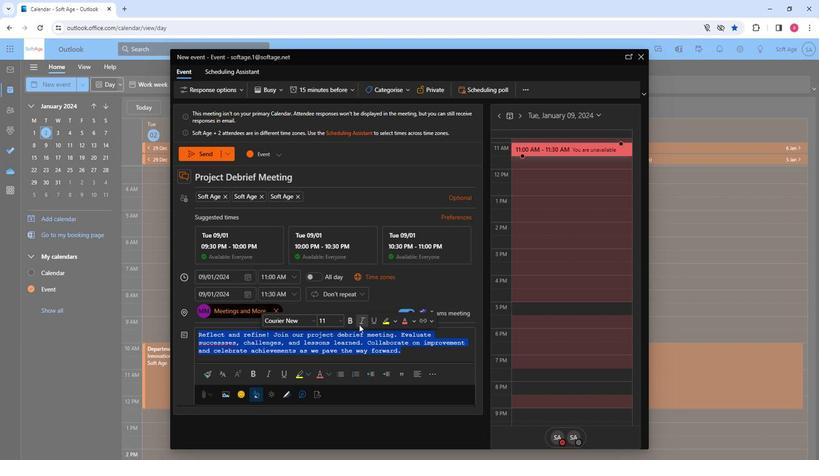 
Action: Mouse moved to (341, 318)
Screenshot: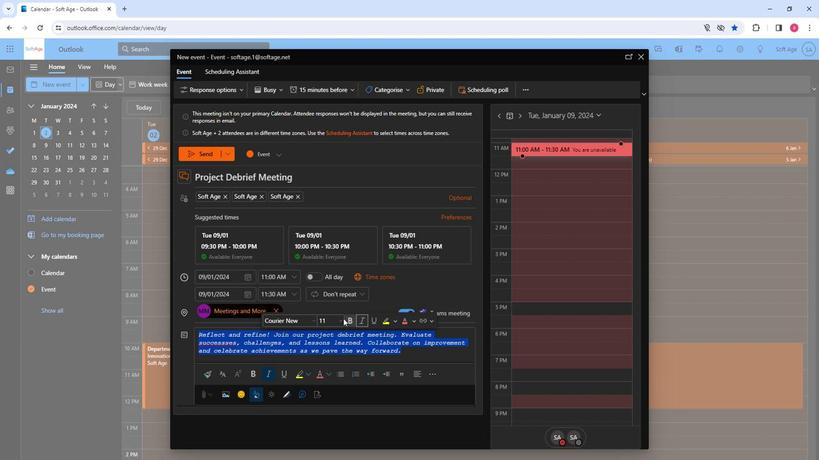 
Action: Mouse pressed left at (341, 318)
Screenshot: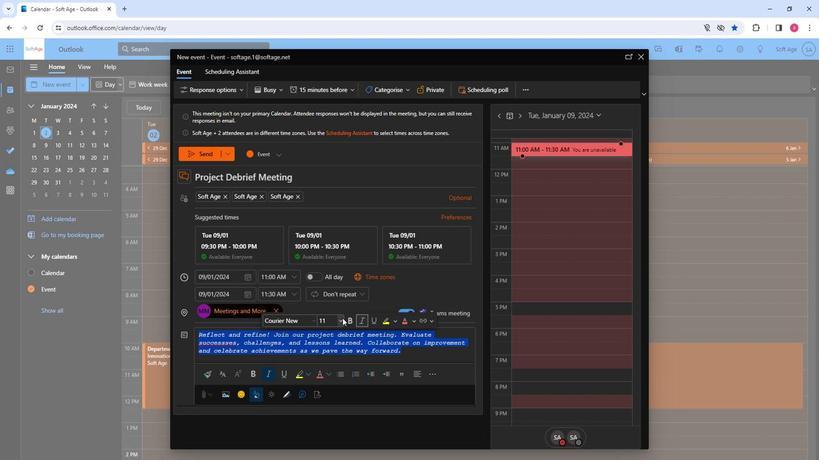 
Action: Mouse moved to (327, 247)
Screenshot: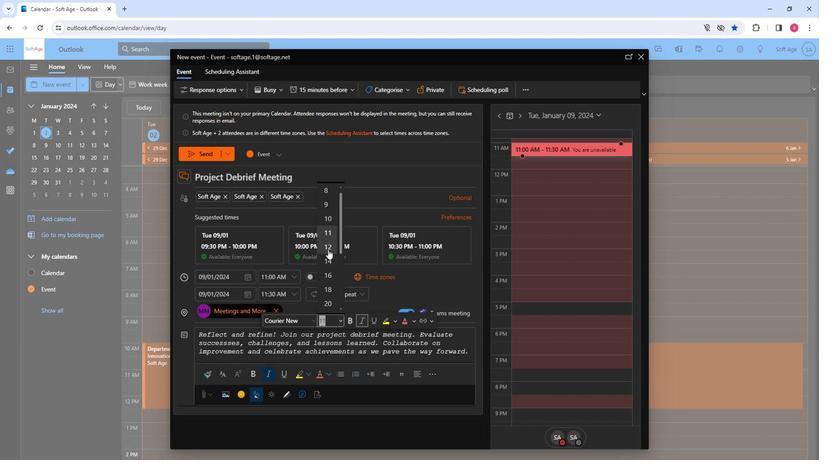 
Action: Mouse pressed left at (327, 247)
Screenshot: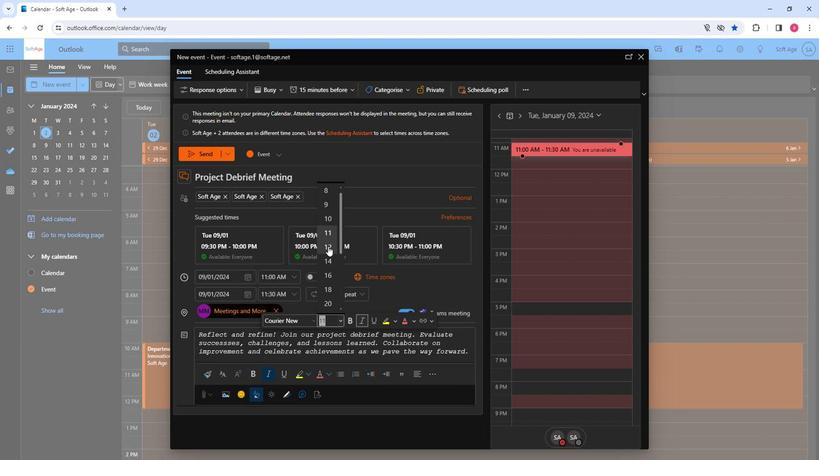 
Action: Mouse moved to (311, 322)
Screenshot: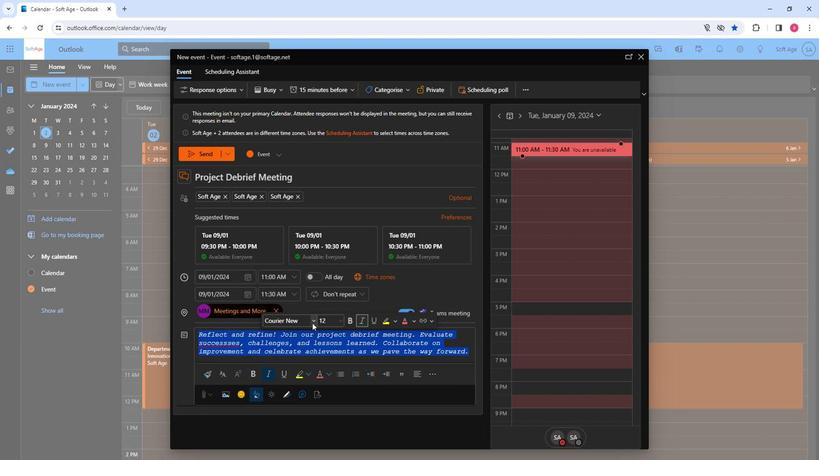 
Action: Mouse pressed left at (311, 322)
Screenshot: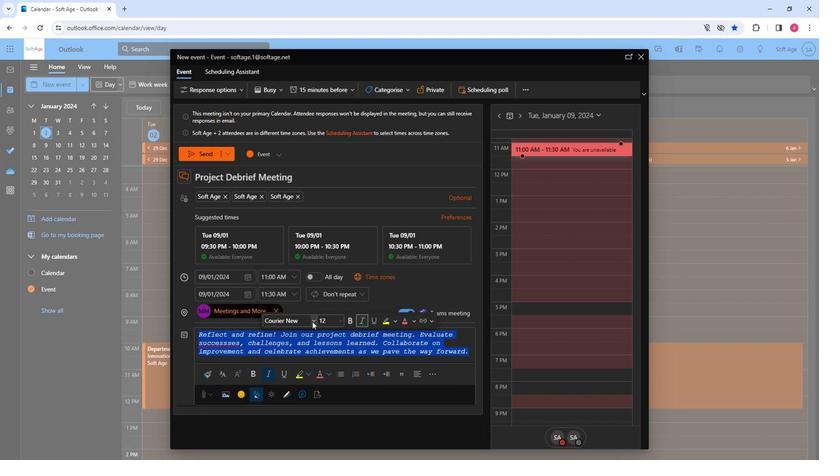 
Action: Mouse moved to (299, 286)
Screenshot: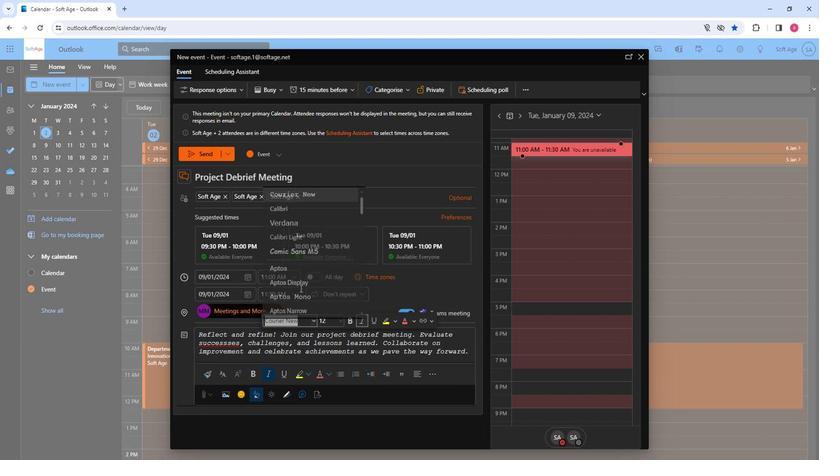 
Action: Mouse scrolled (299, 285) with delta (0, 0)
Screenshot: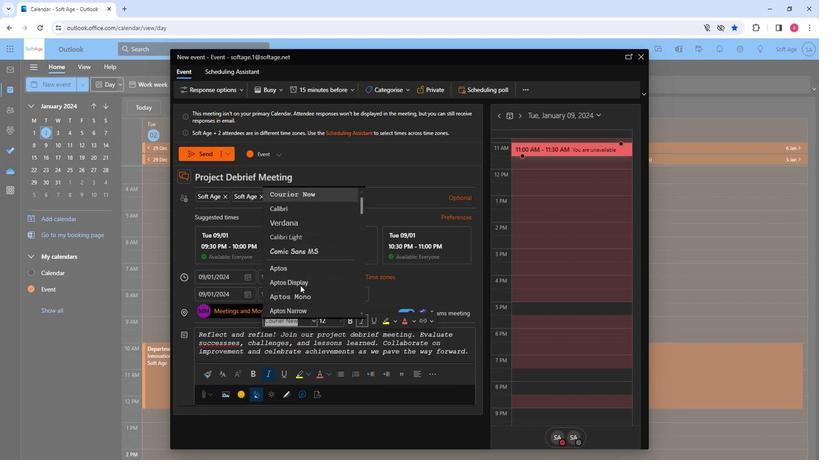 
Action: Mouse scrolled (299, 285) with delta (0, 0)
Screenshot: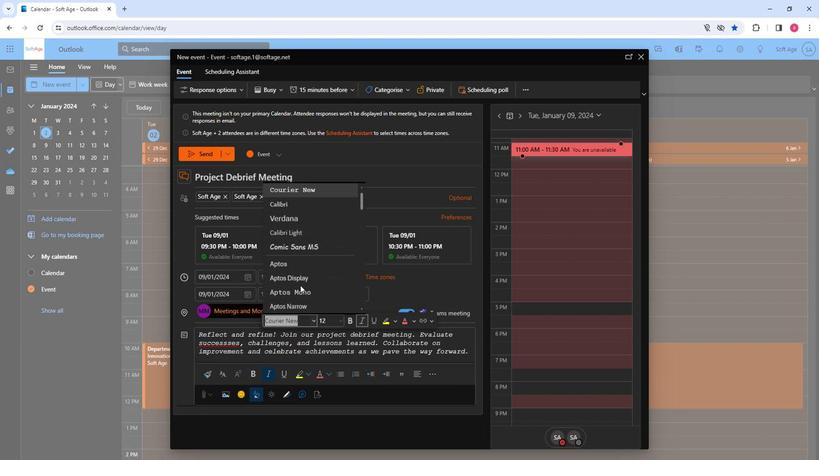 
Action: Mouse scrolled (299, 285) with delta (0, 0)
Screenshot: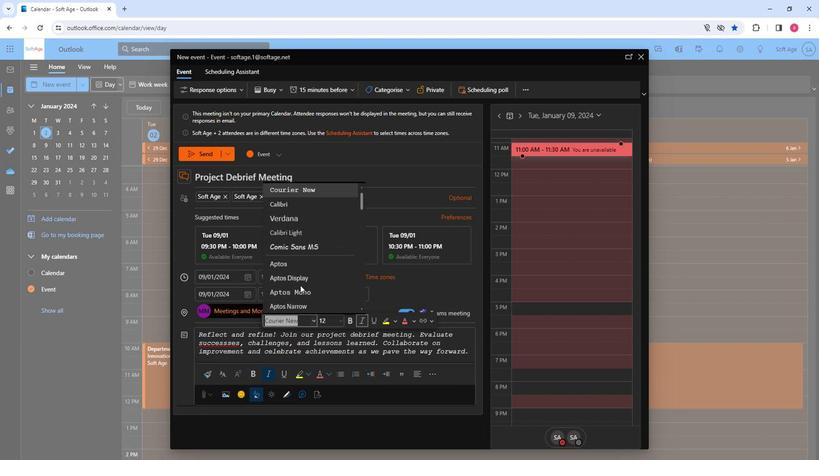
Action: Mouse scrolled (299, 285) with delta (0, 0)
Screenshot: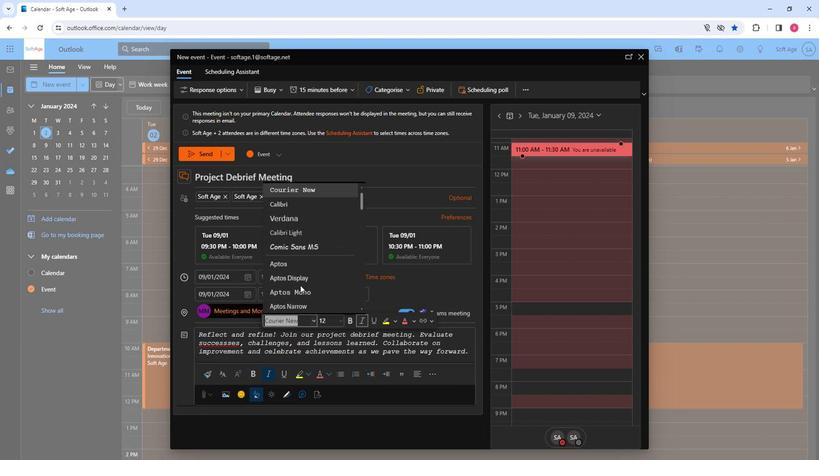 
Action: Mouse scrolled (299, 285) with delta (0, 0)
Screenshot: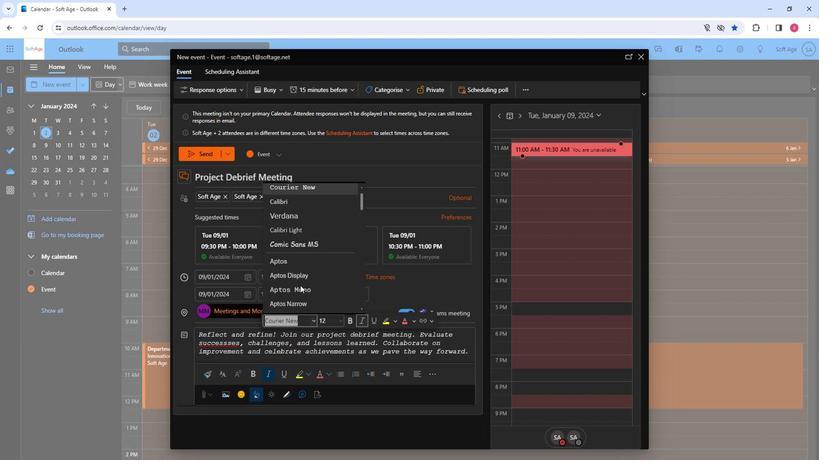 
Action: Mouse moved to (286, 247)
Screenshot: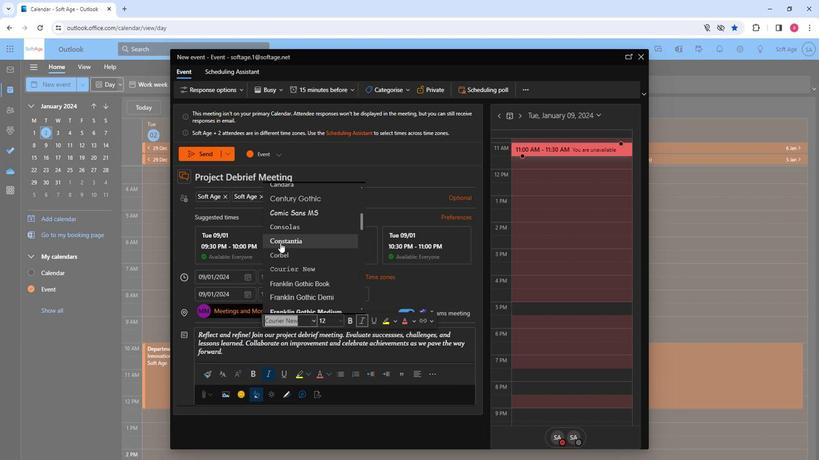 
Action: Mouse scrolled (286, 246) with delta (0, 0)
Screenshot: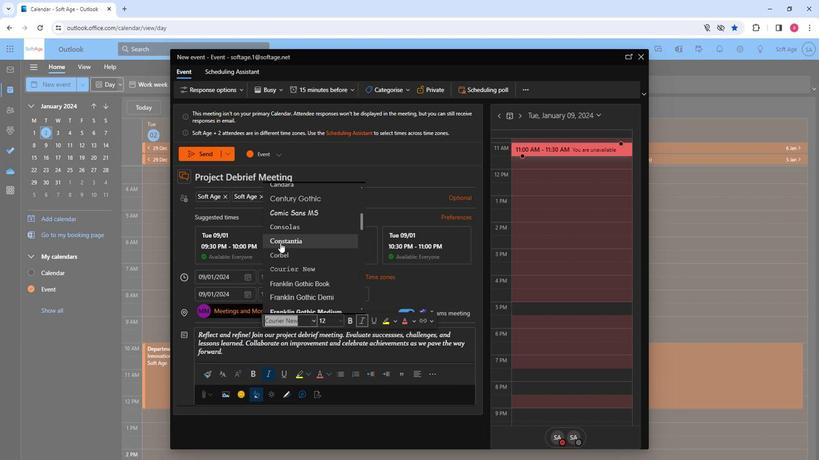 
Action: Mouse moved to (287, 247)
Screenshot: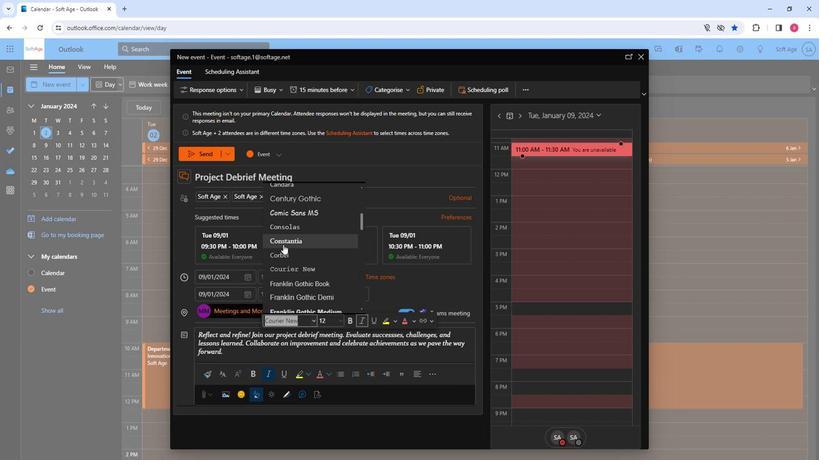 
Action: Mouse scrolled (287, 247) with delta (0, 0)
Screenshot: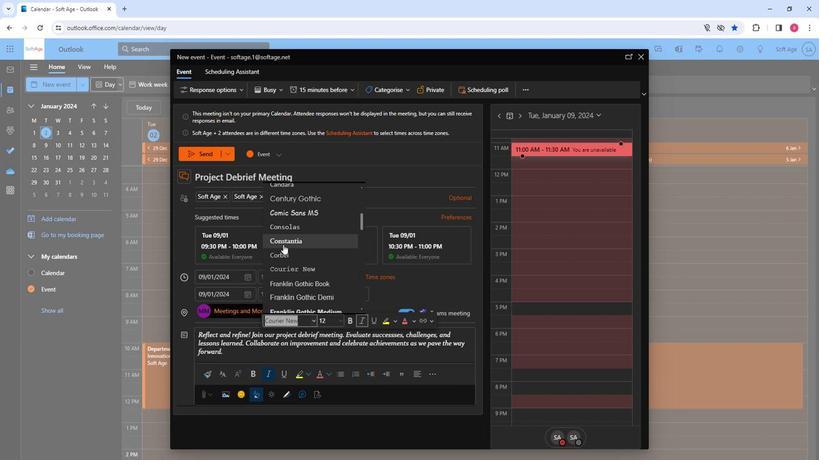 
Action: Mouse moved to (288, 247)
Screenshot: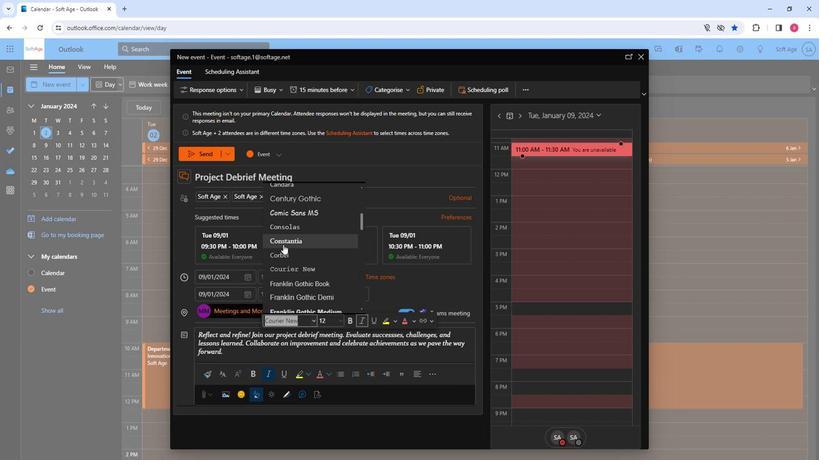 
Action: Mouse scrolled (288, 247) with delta (0, 0)
Screenshot: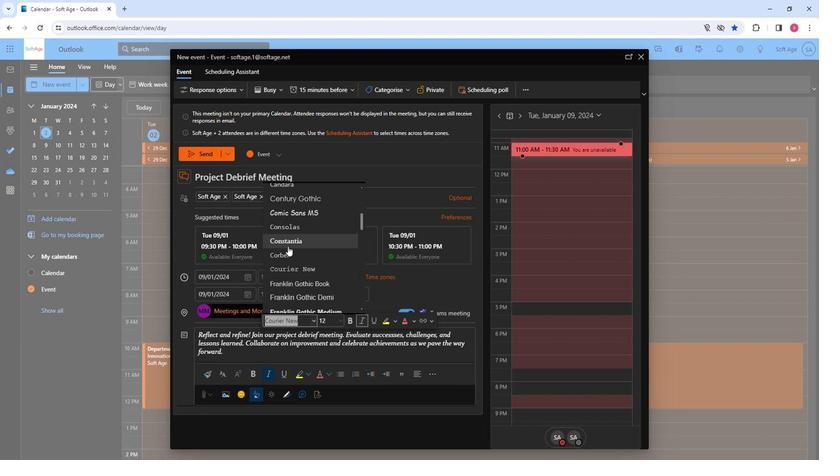 
Action: Mouse scrolled (288, 247) with delta (0, 0)
Screenshot: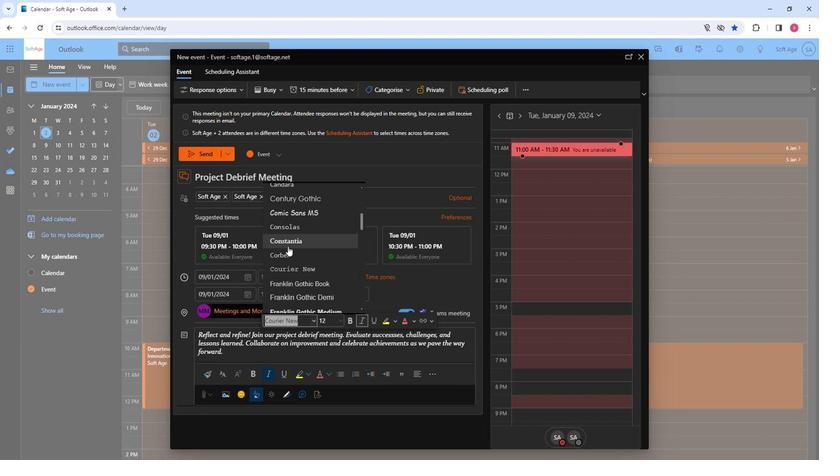 
Action: Mouse moved to (288, 247)
Screenshot: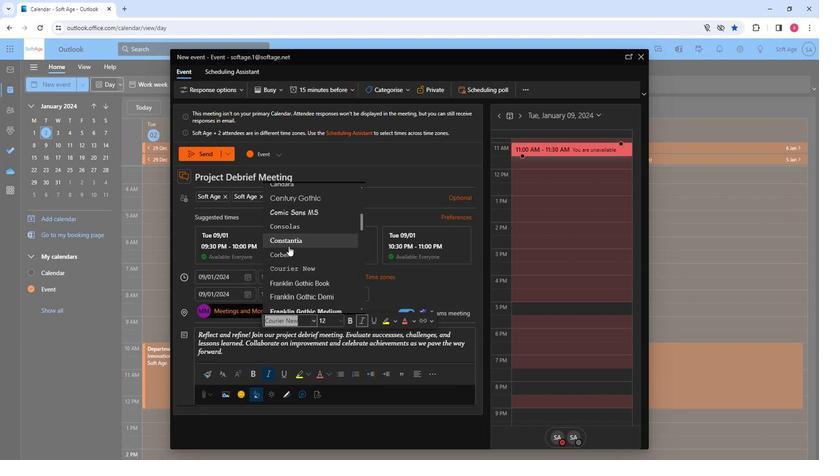
Action: Mouse scrolled (288, 247) with delta (0, 0)
Screenshot: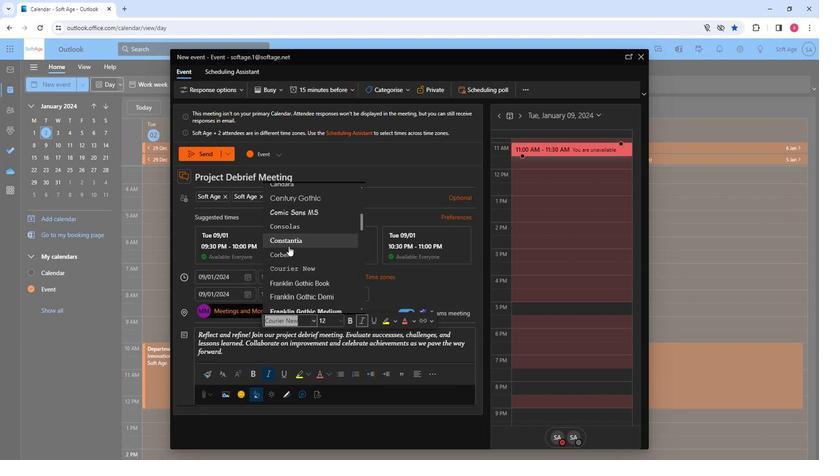 
Action: Mouse moved to (285, 288)
Screenshot: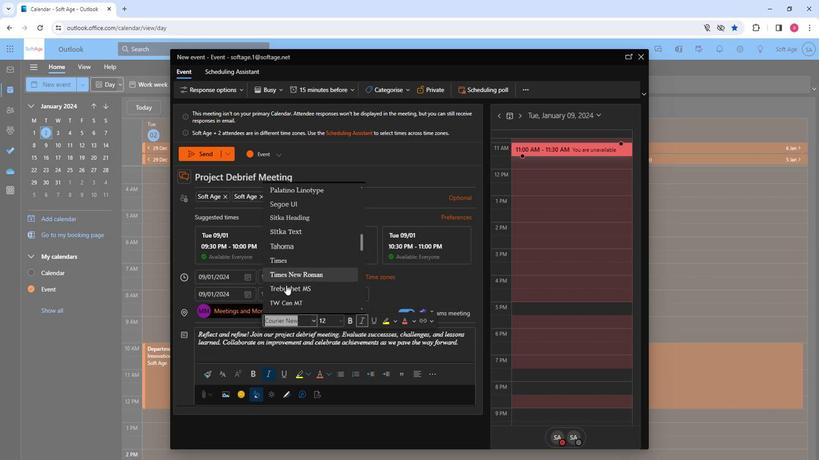 
Action: Mouse pressed left at (285, 288)
Screenshot: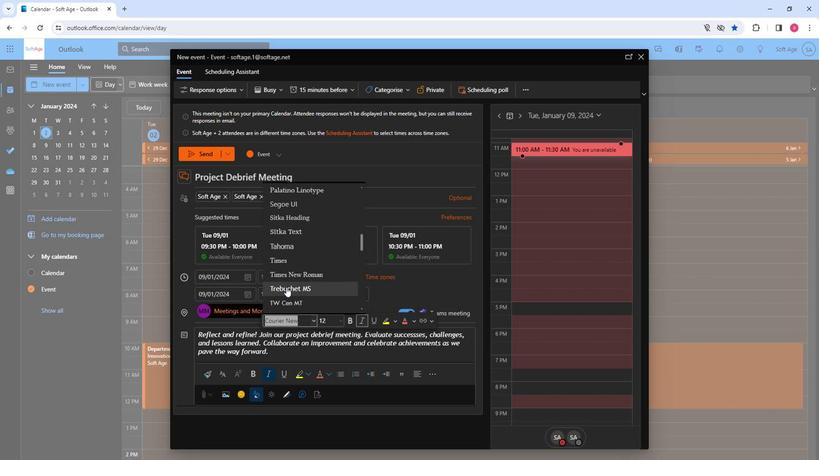 
Action: Mouse moved to (350, 318)
Screenshot: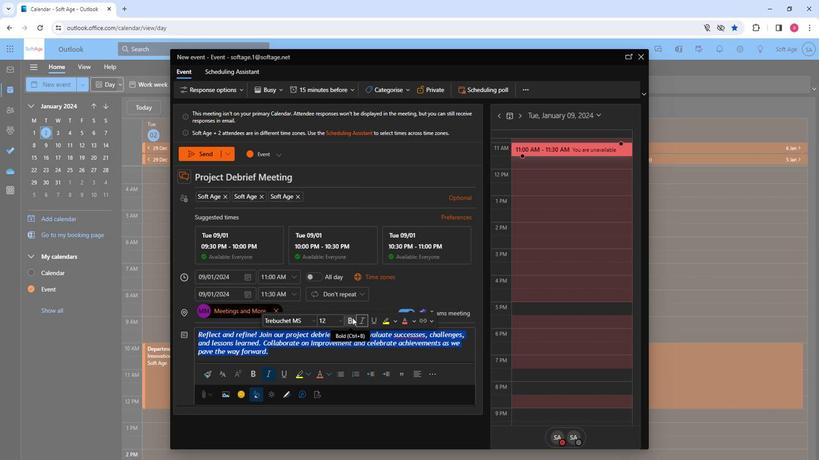 
Action: Mouse pressed left at (350, 318)
Screenshot: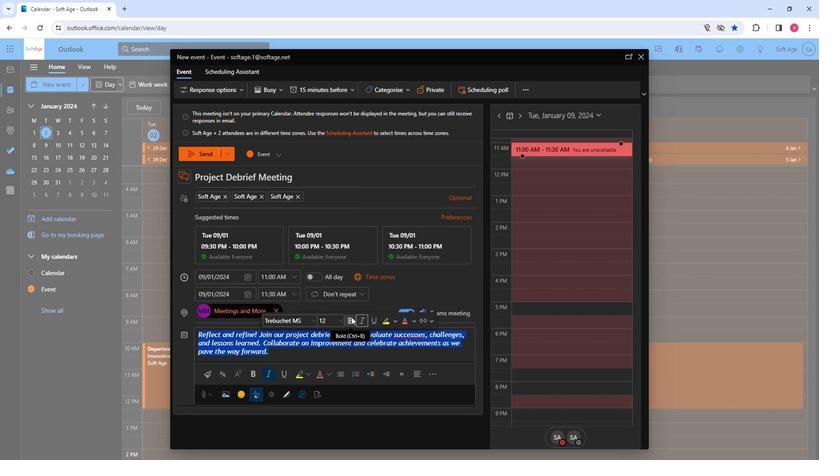 
Action: Mouse moved to (382, 352)
Screenshot: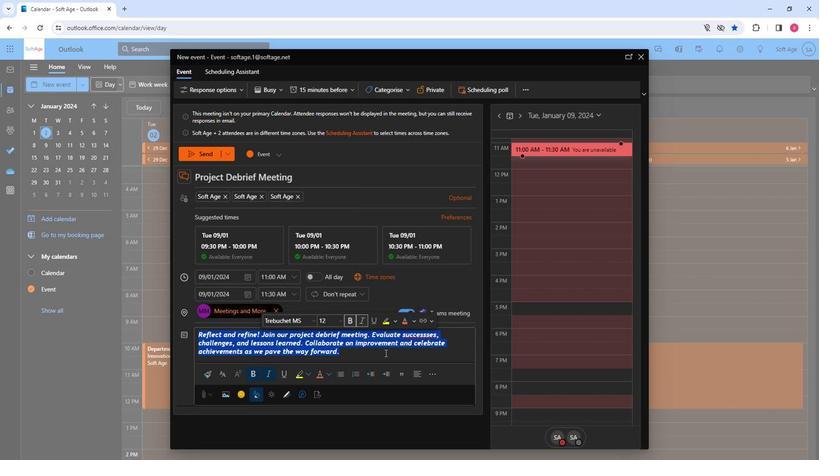 
Action: Mouse pressed left at (382, 352)
Screenshot: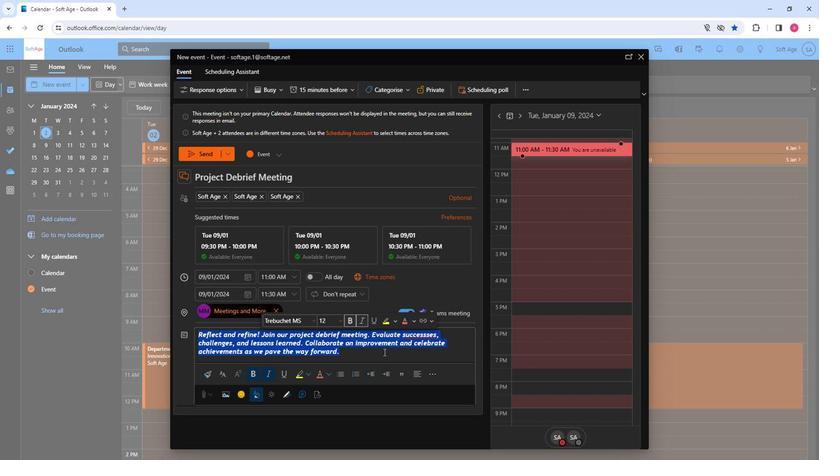 
Action: Mouse moved to (399, 348)
Screenshot: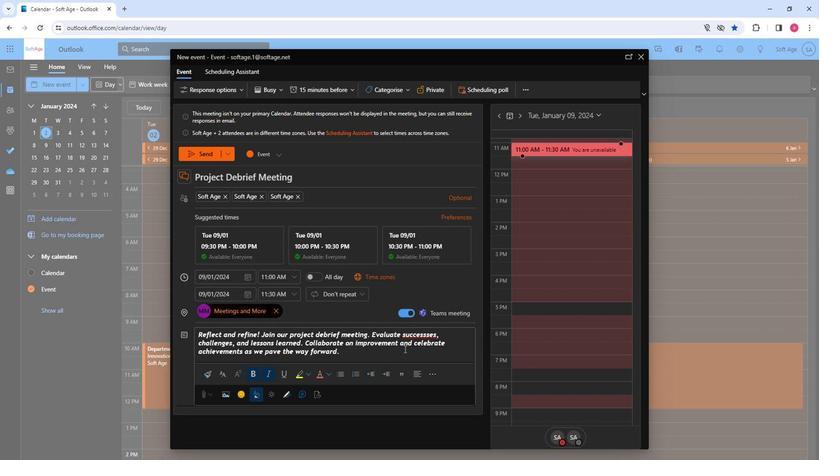 
Action: Mouse pressed left at (399, 348)
Screenshot: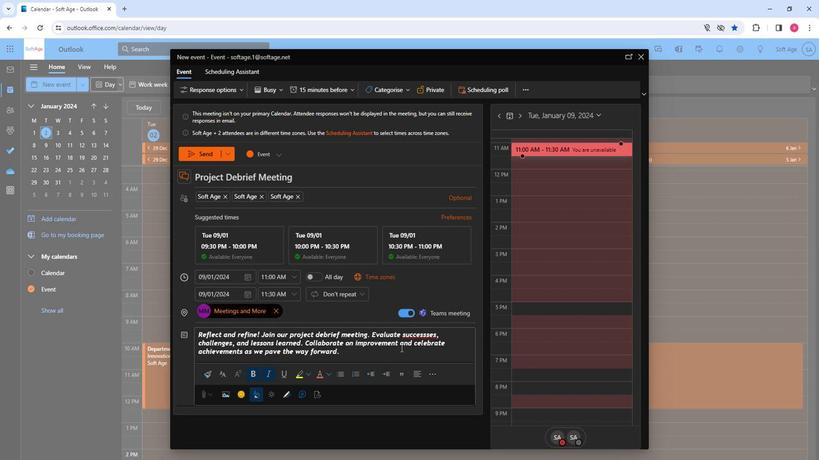 
Action: Mouse pressed left at (399, 348)
Screenshot: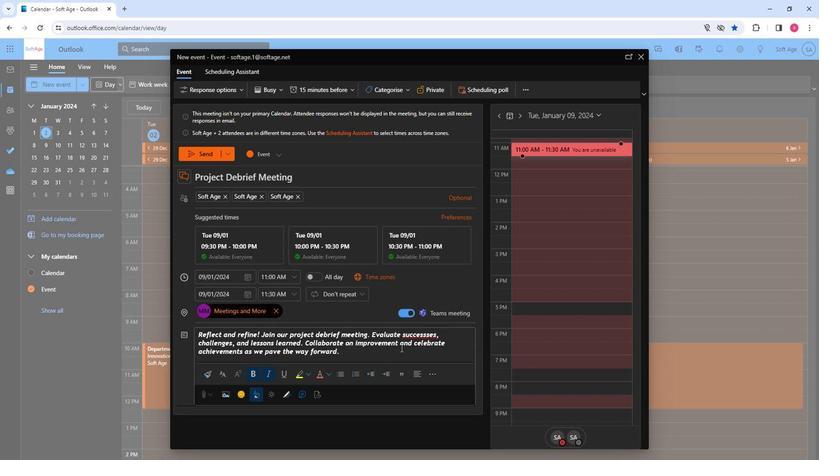 
Action: Mouse pressed left at (399, 348)
Screenshot: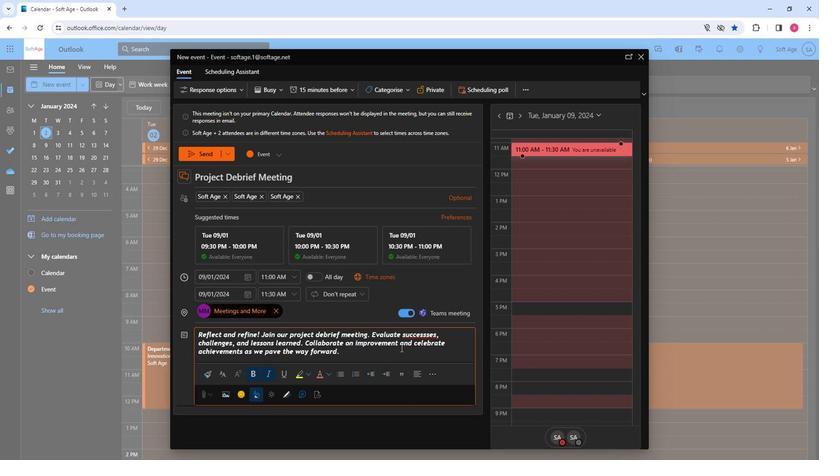 
Action: Mouse moved to (380, 375)
Screenshot: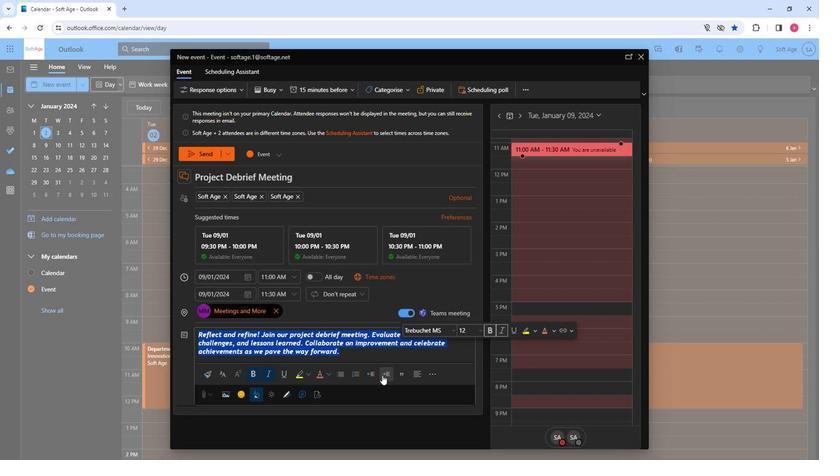 
Action: Mouse pressed left at (380, 375)
Screenshot: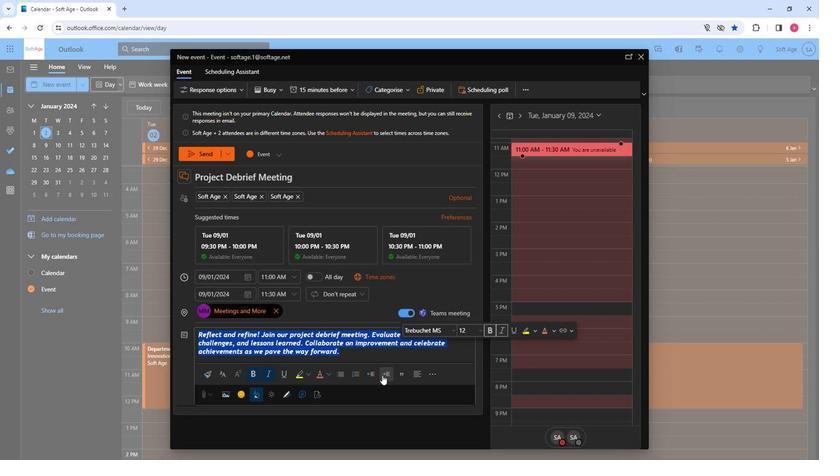 
Action: Mouse moved to (427, 377)
Screenshot: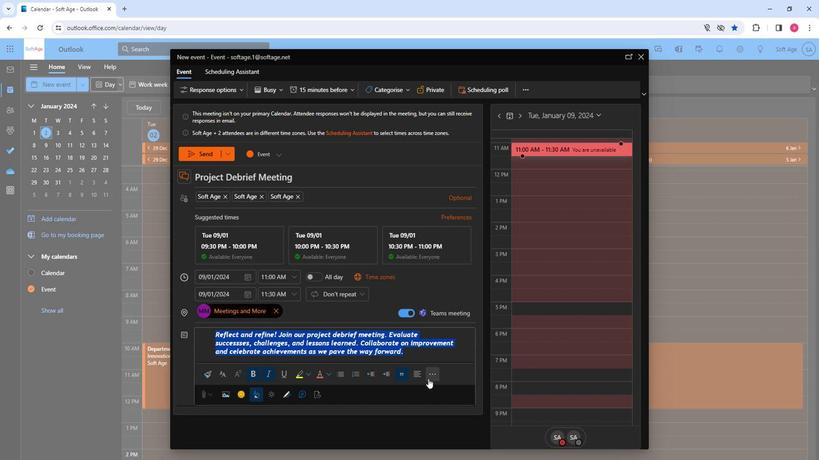 
Action: Mouse pressed left at (427, 377)
Screenshot: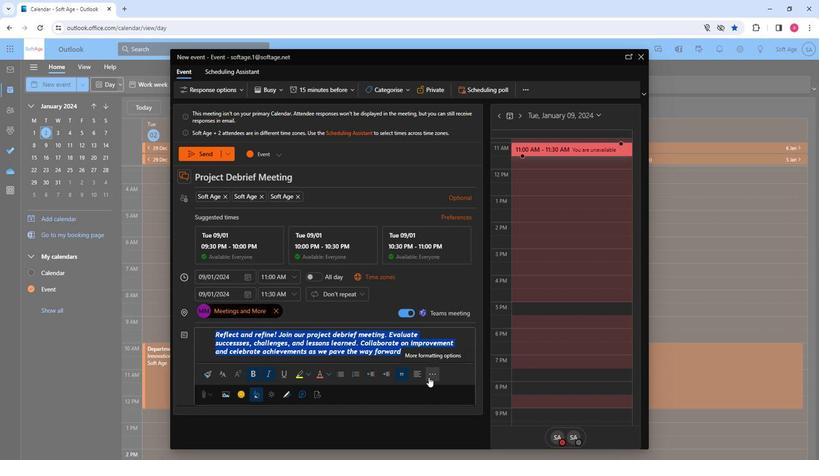 
Action: Mouse moved to (352, 347)
Screenshot: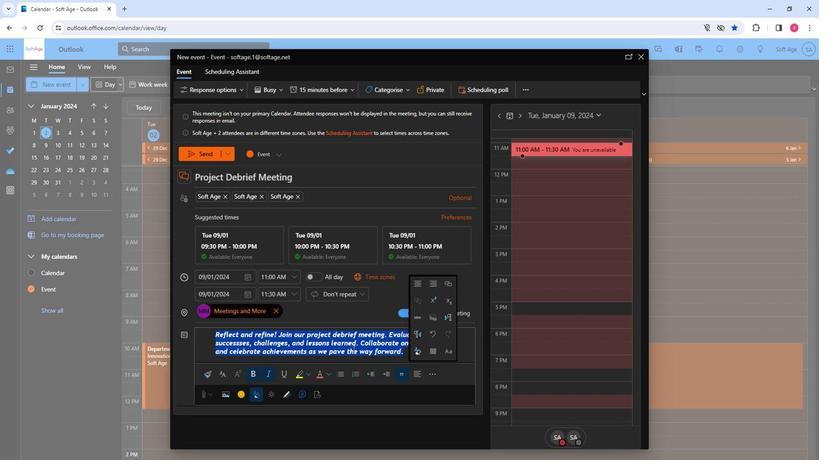 
Action: Mouse pressed left at (352, 347)
Screenshot: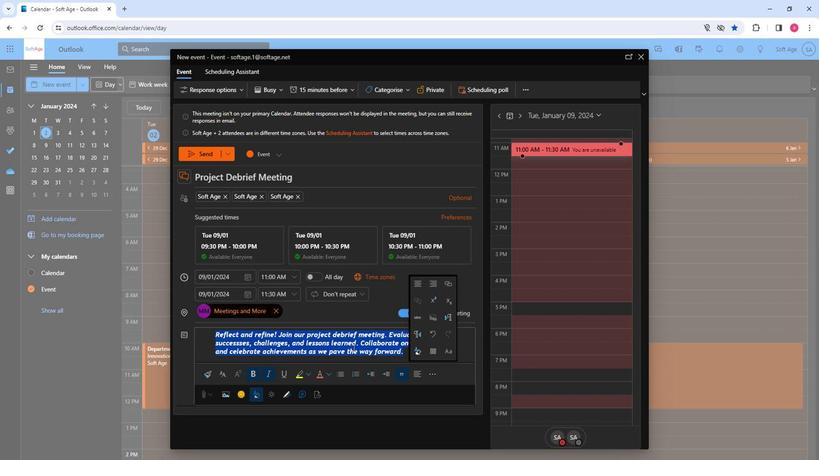 
Action: Mouse pressed left at (352, 347)
Screenshot: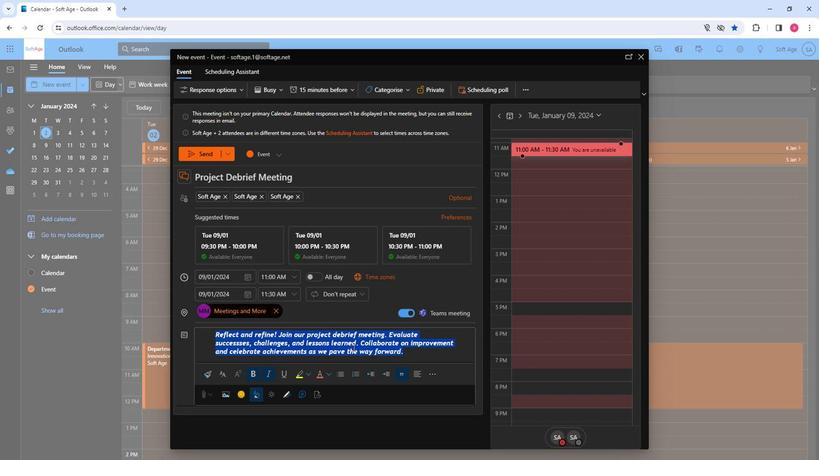 
Action: Mouse pressed left at (352, 347)
Screenshot: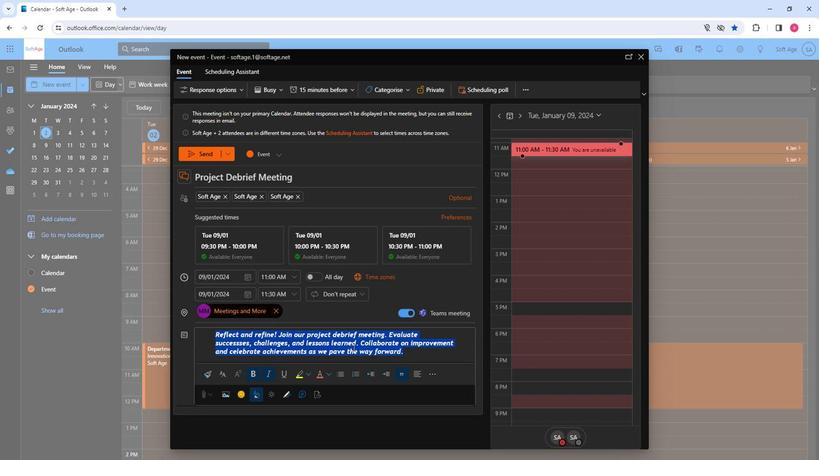 
Action: Mouse moved to (435, 350)
Screenshot: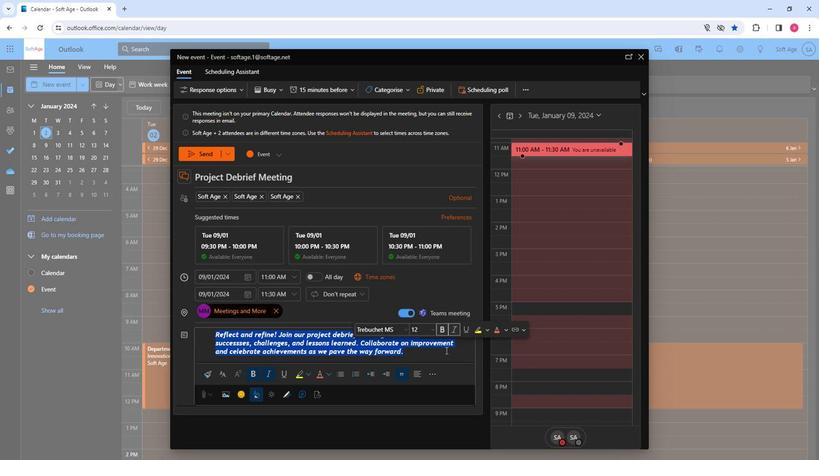 
Action: Mouse pressed left at (435, 350)
Screenshot: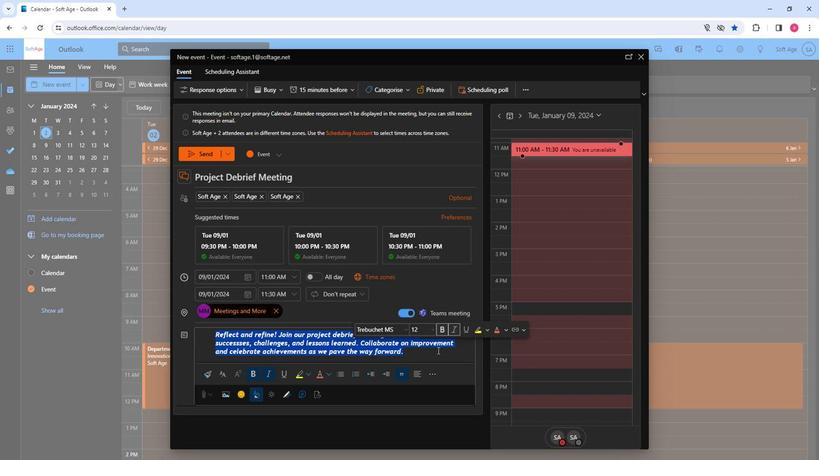 
Action: Mouse moved to (213, 156)
Screenshot: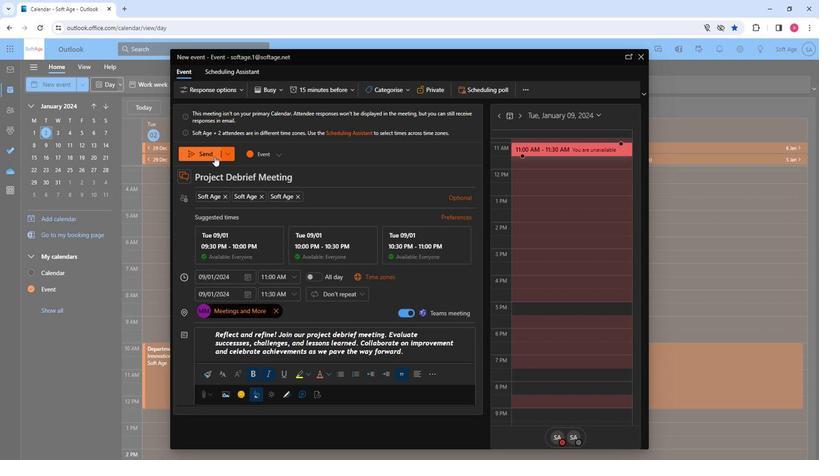 
Action: Mouse pressed left at (213, 156)
Screenshot: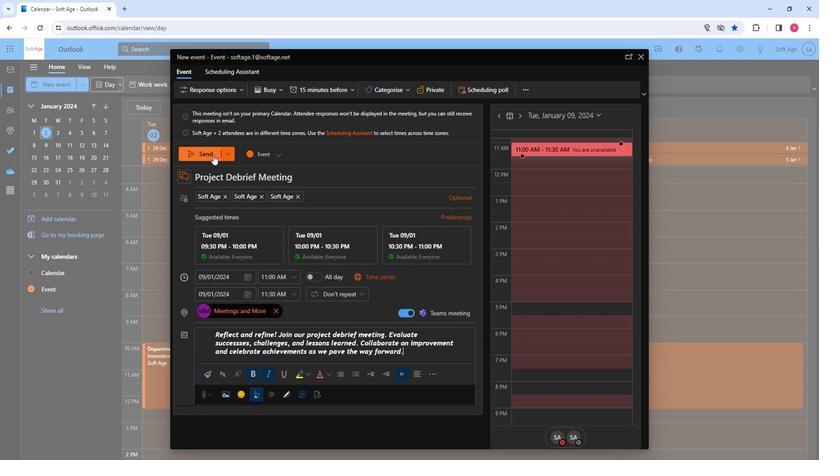 
Action: Mouse moved to (324, 336)
Screenshot: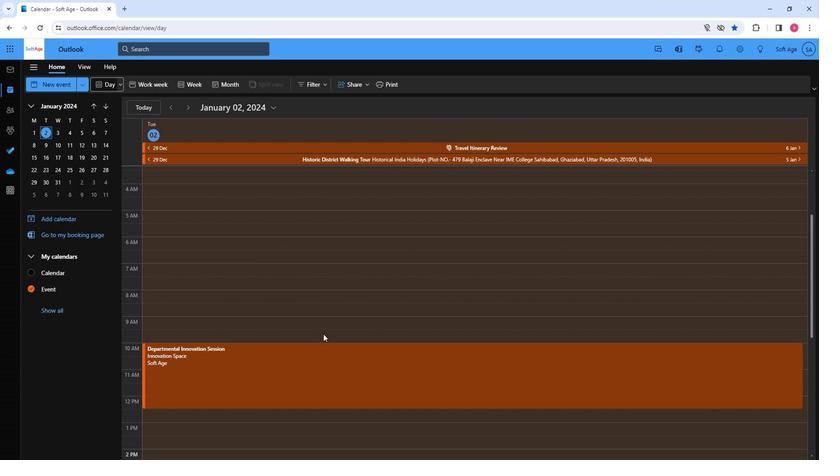 
